 Task: Set Duration of Sprint called Sprint0000000172 in Scrum Project Project0000000058 to 1 week in Jira. Set Duration of Sprint called Sprint0000000173 in Scrum Project Project0000000058 to 2 weeks in Jira. Set Duration of Sprint called Sprint0000000174 in Scrum Project Project0000000058 to 3 weeks in Jira. Create ChildIssue0000000561 as Child Issue of Issue Issue0000000281 in Backlog  in Scrum Project Project0000000057 in Jira. Create ChildIssue0000000562 as Child Issue of Issue Issue0000000281 in Backlog  in Scrum Project Project0000000057 in Jira
Action: Mouse moved to (47, 221)
Screenshot: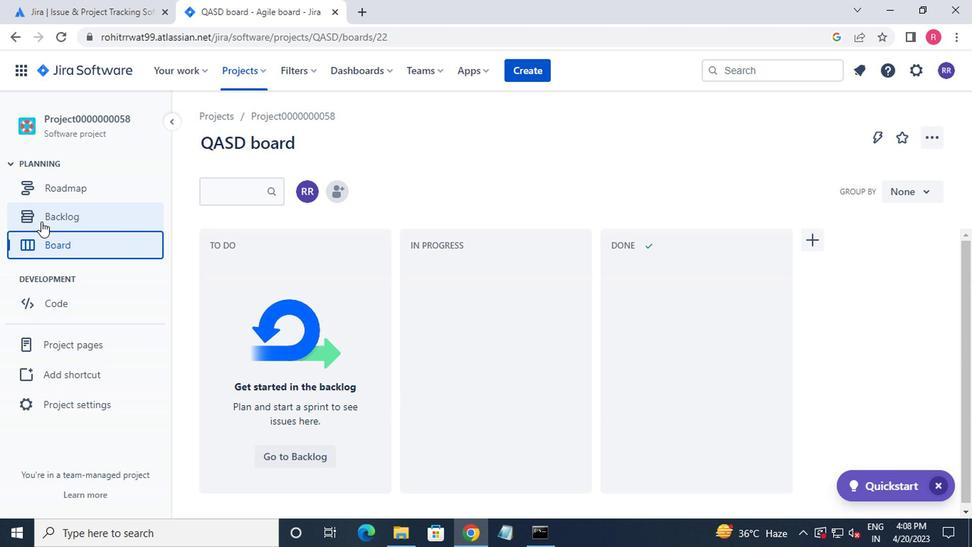 
Action: Mouse pressed left at (47, 221)
Screenshot: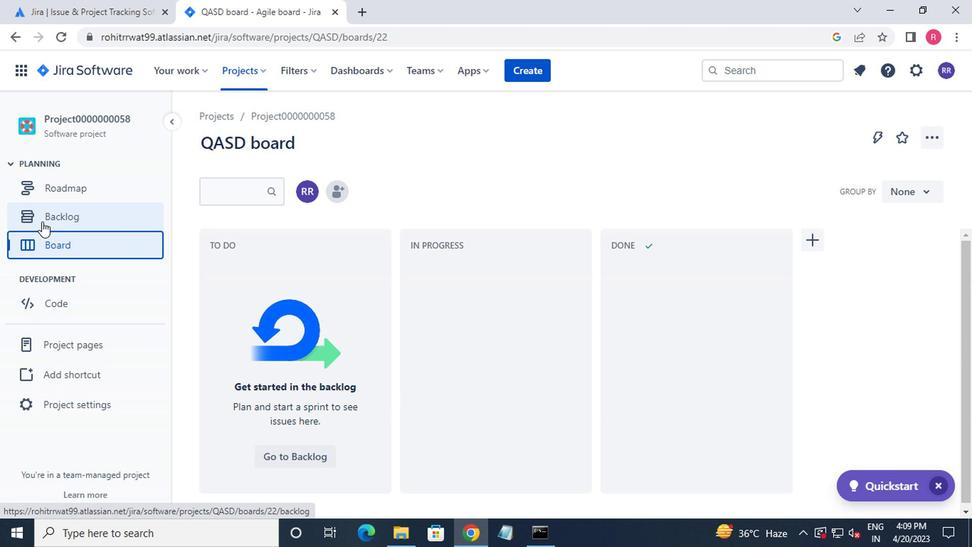 
Action: Mouse moved to (360, 226)
Screenshot: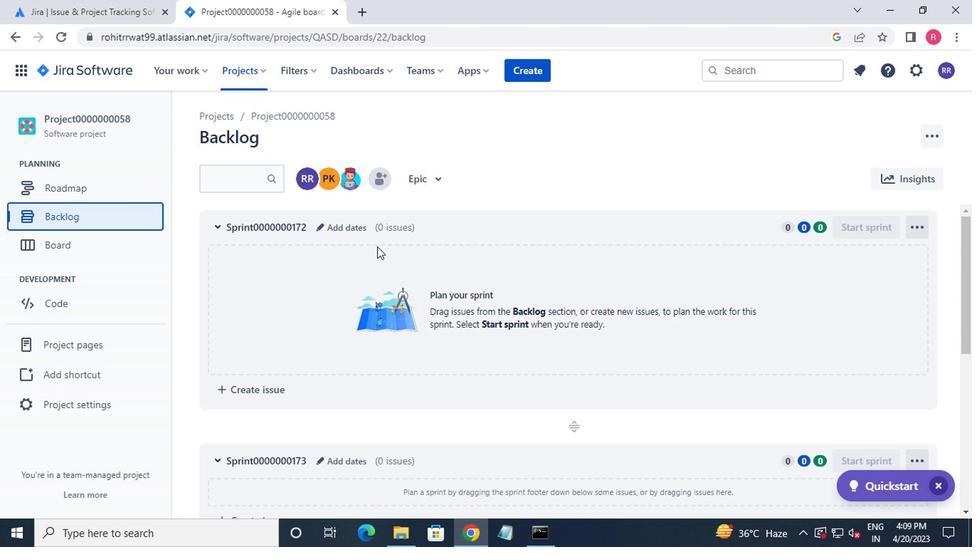 
Action: Mouse pressed left at (360, 226)
Screenshot: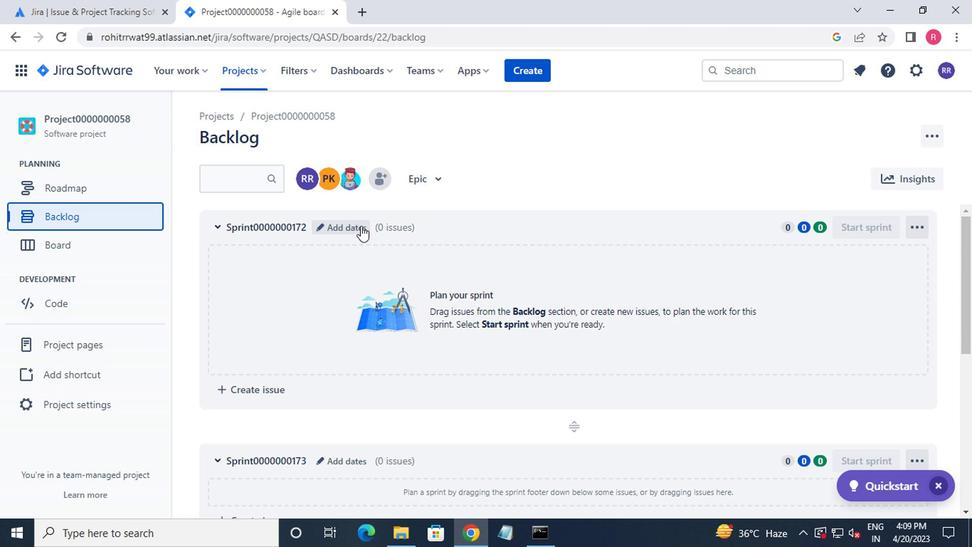 
Action: Mouse moved to (377, 220)
Screenshot: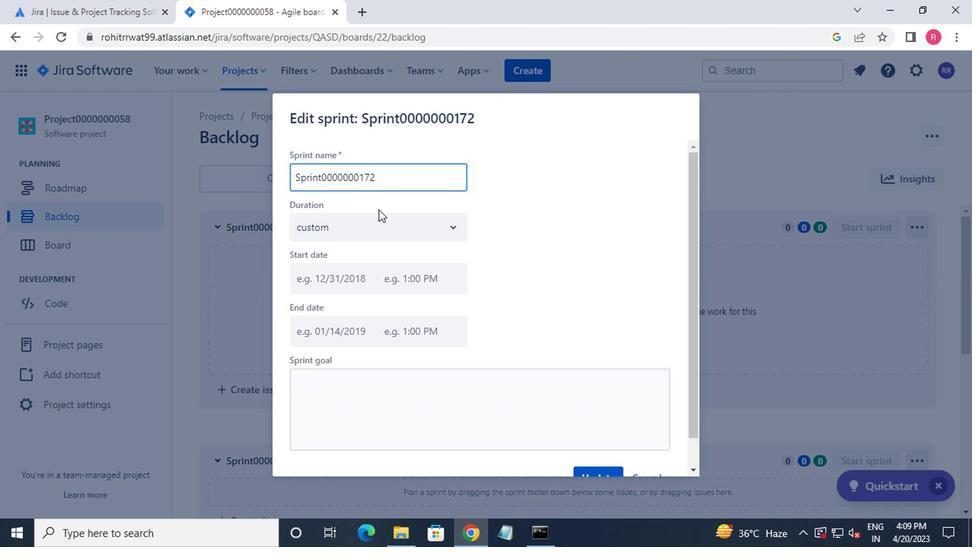
Action: Mouse pressed left at (377, 220)
Screenshot: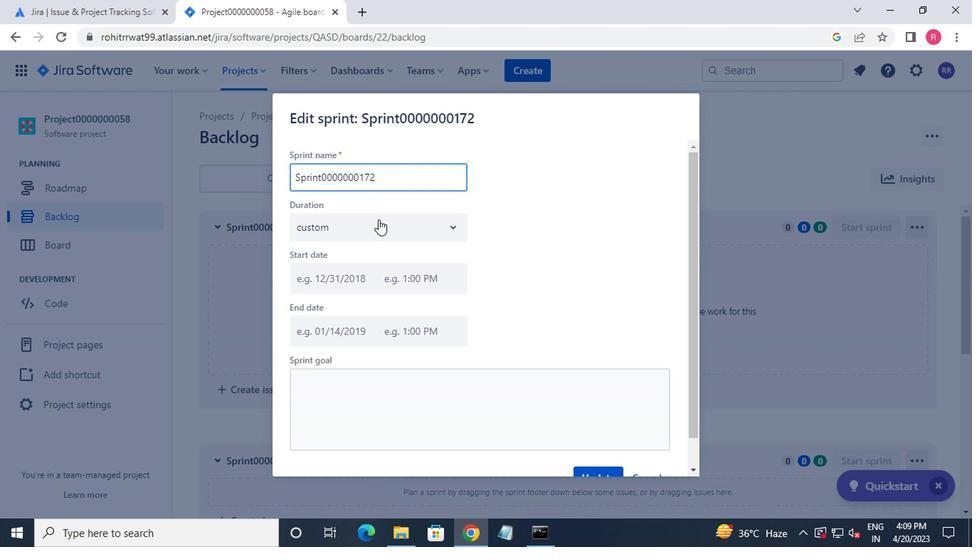 
Action: Mouse moved to (360, 271)
Screenshot: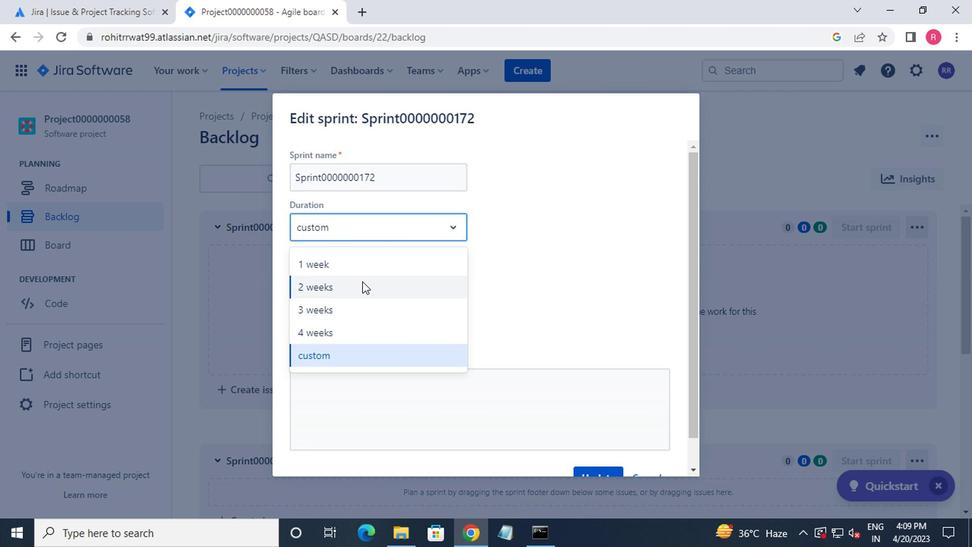 
Action: Mouse pressed left at (360, 271)
Screenshot: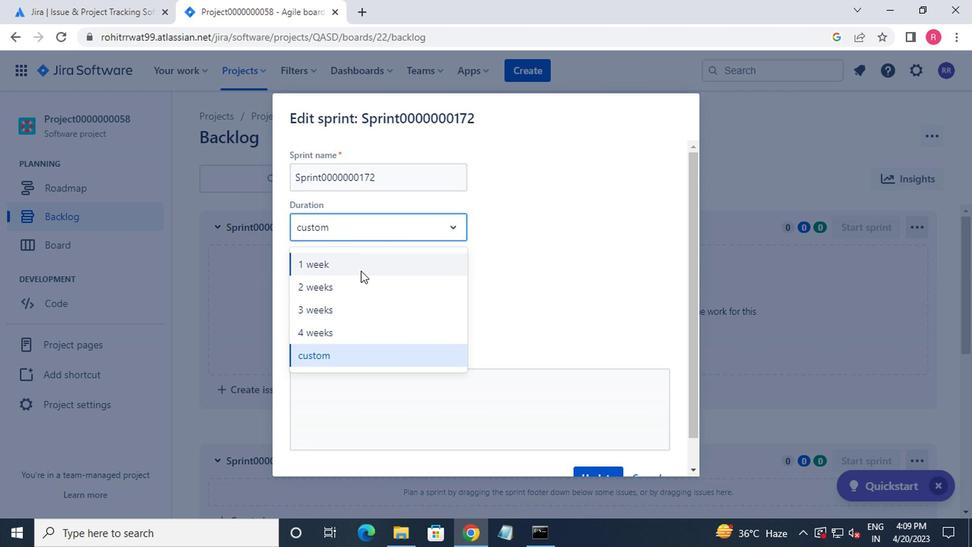 
Action: Mouse moved to (584, 472)
Screenshot: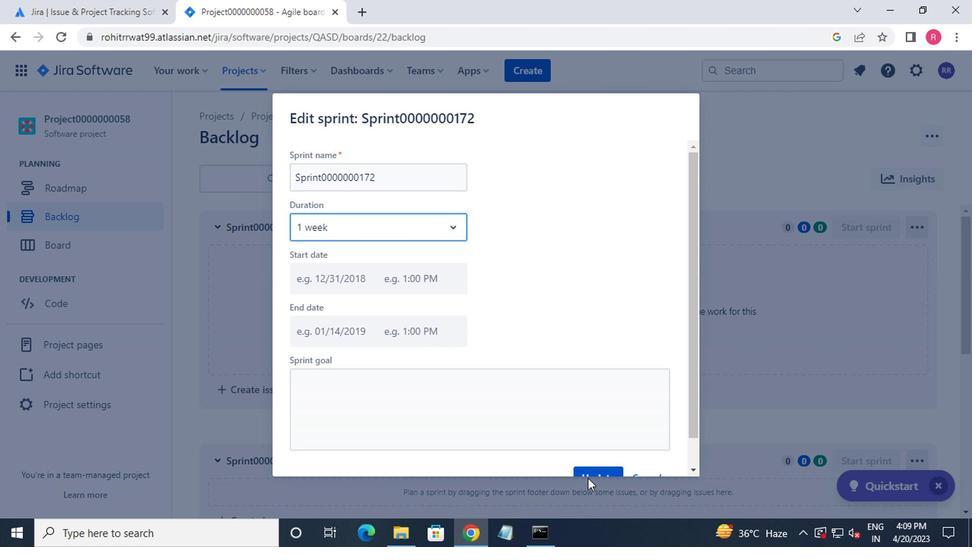
Action: Mouse pressed left at (584, 472)
Screenshot: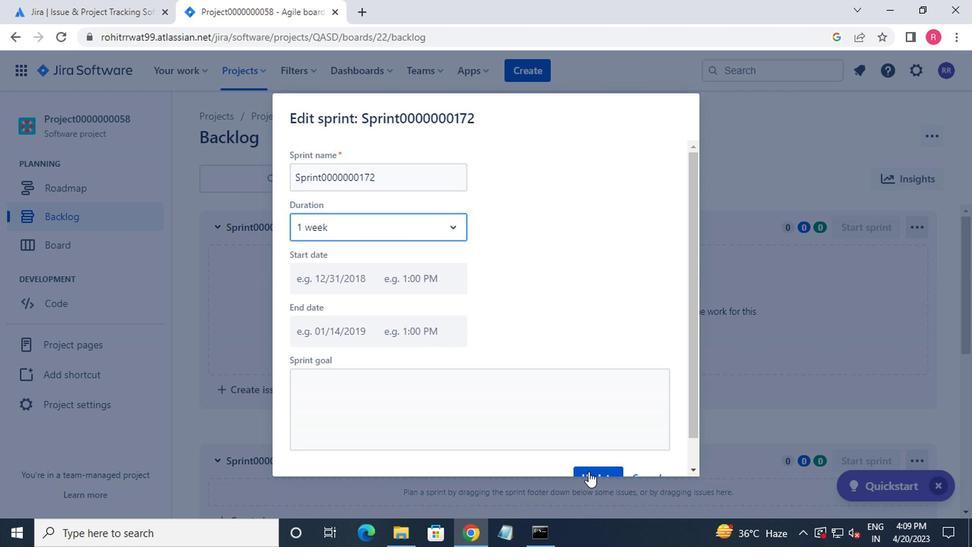 
Action: Mouse moved to (482, 410)
Screenshot: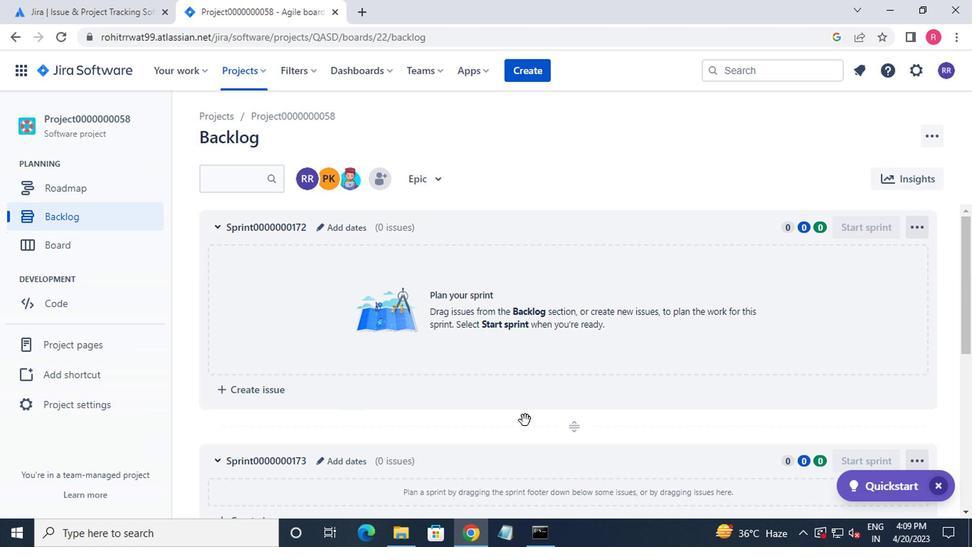 
Action: Mouse scrolled (482, 409) with delta (0, -1)
Screenshot: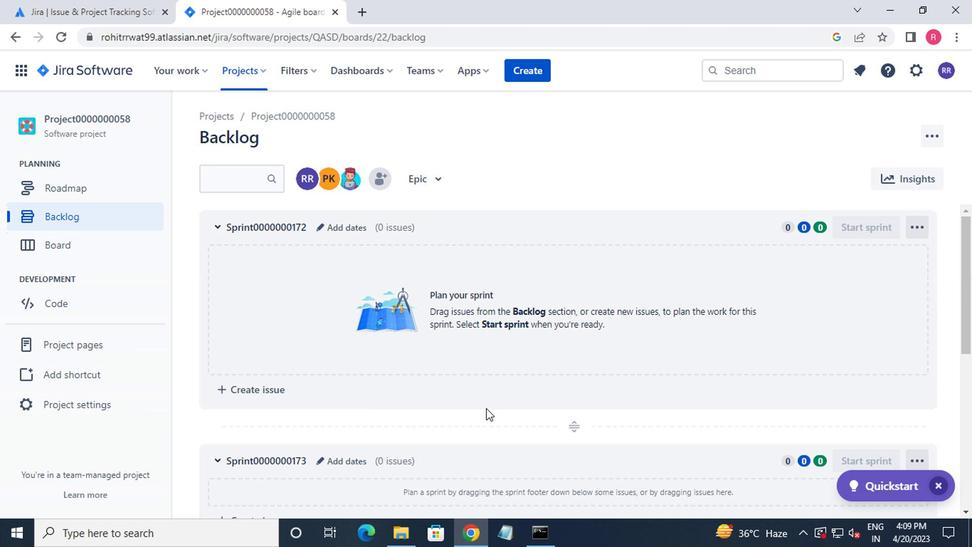 
Action: Mouse moved to (331, 397)
Screenshot: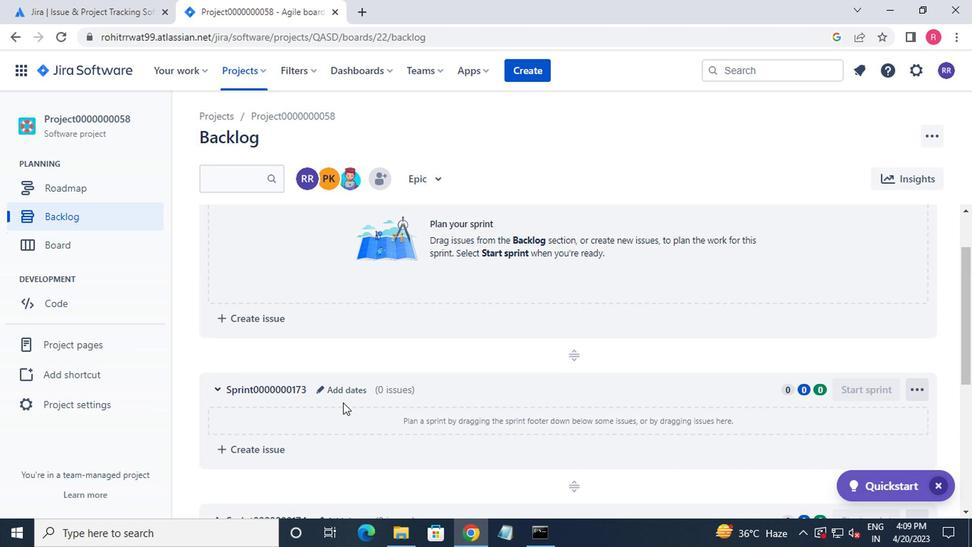 
Action: Mouse pressed left at (331, 397)
Screenshot: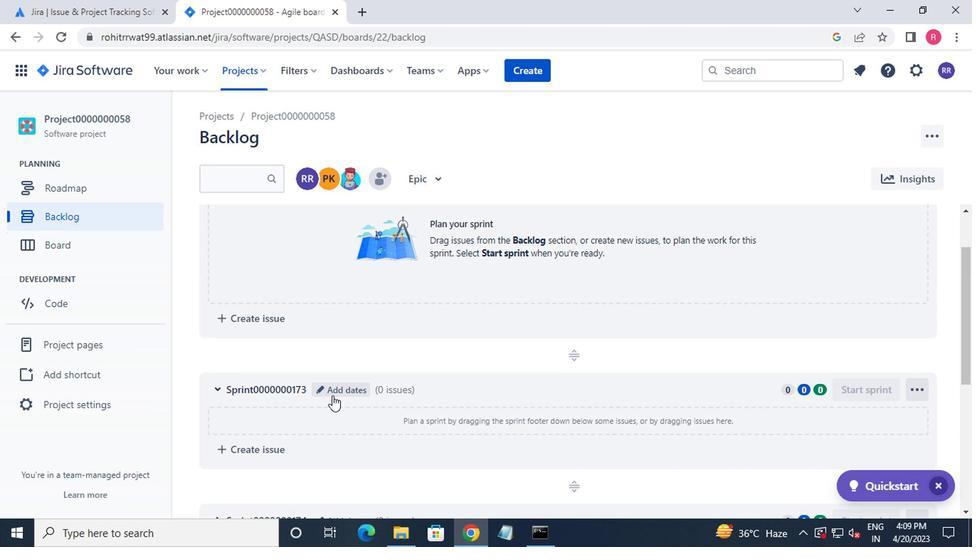 
Action: Mouse moved to (378, 226)
Screenshot: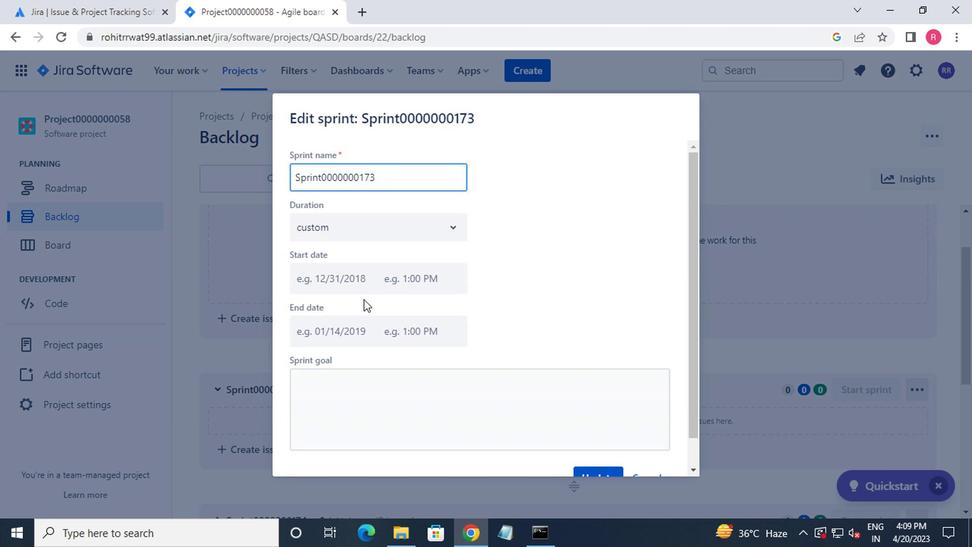 
Action: Mouse pressed left at (378, 226)
Screenshot: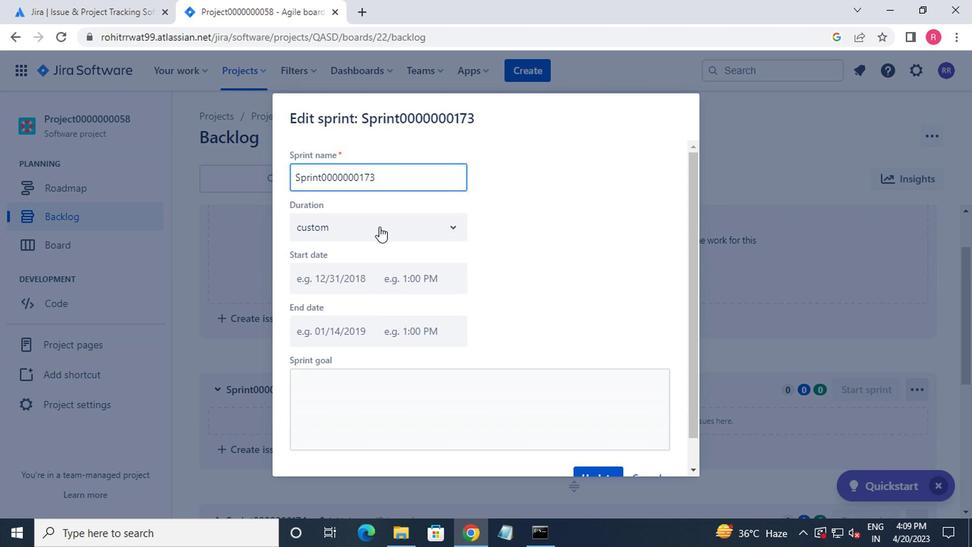 
Action: Mouse moved to (373, 287)
Screenshot: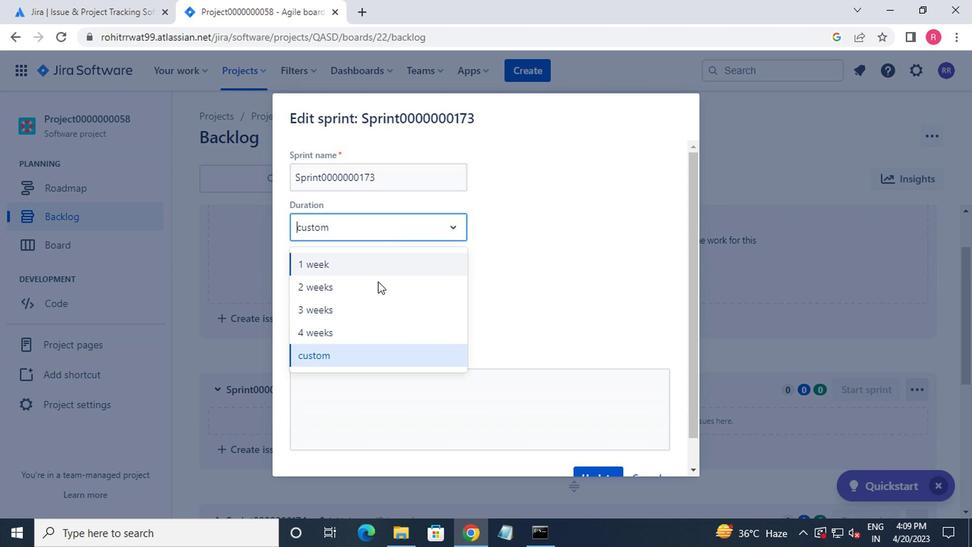 
Action: Mouse pressed left at (373, 287)
Screenshot: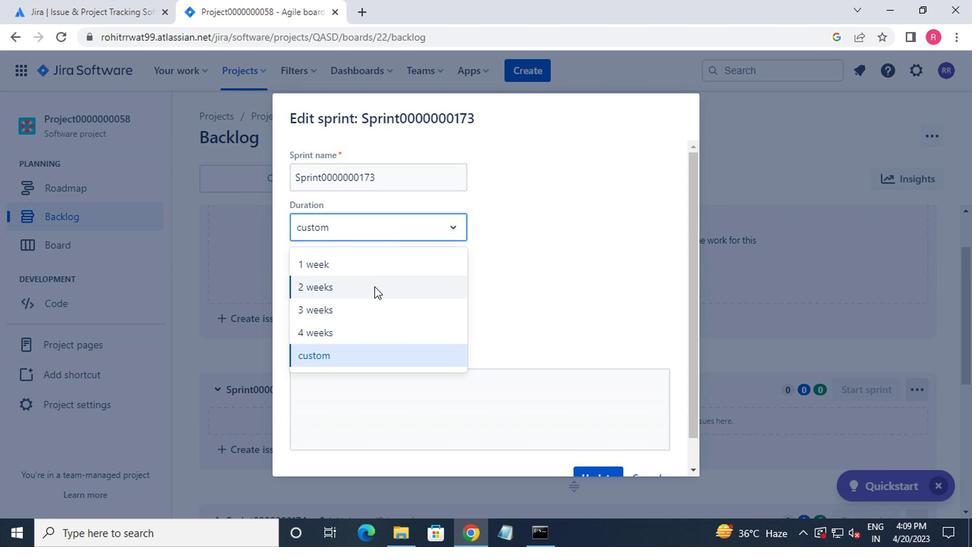 
Action: Mouse moved to (597, 471)
Screenshot: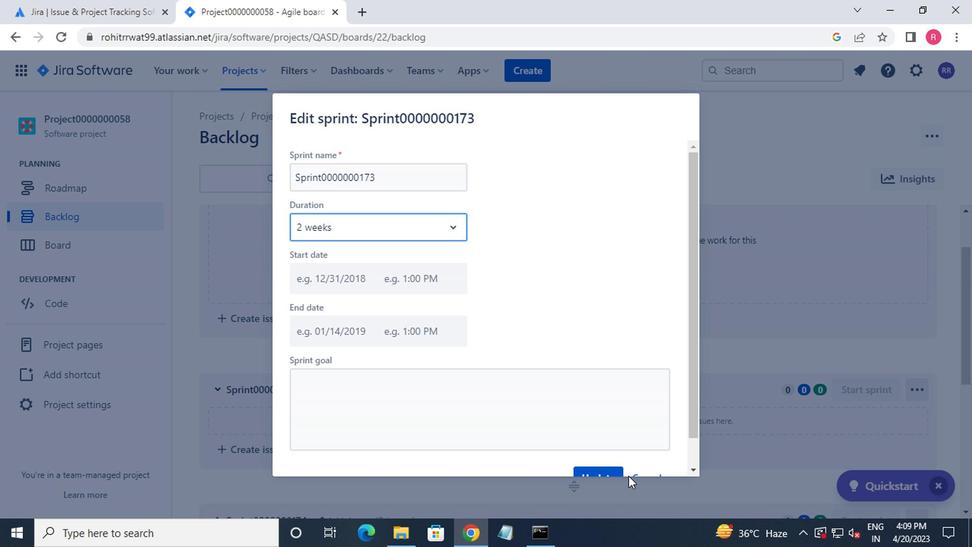 
Action: Mouse pressed left at (597, 471)
Screenshot: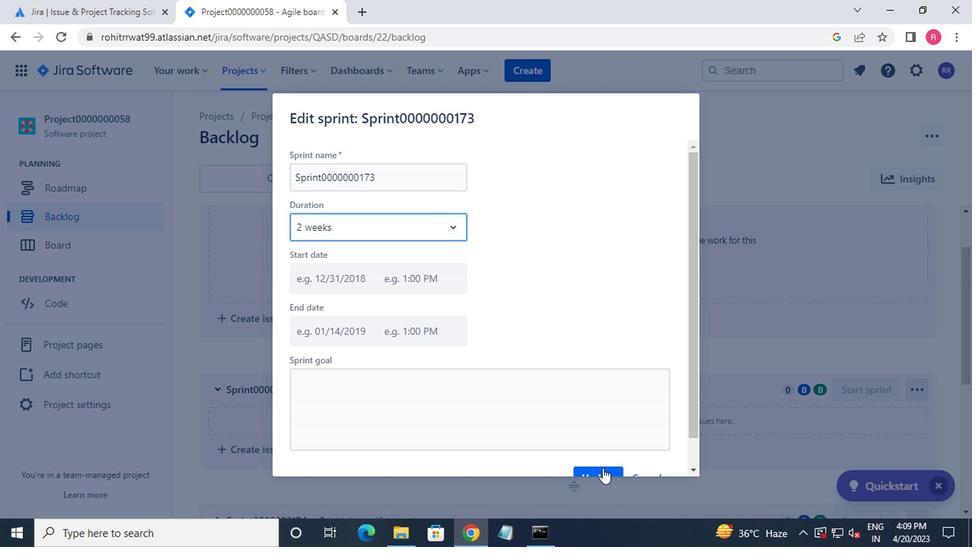 
Action: Mouse moved to (503, 434)
Screenshot: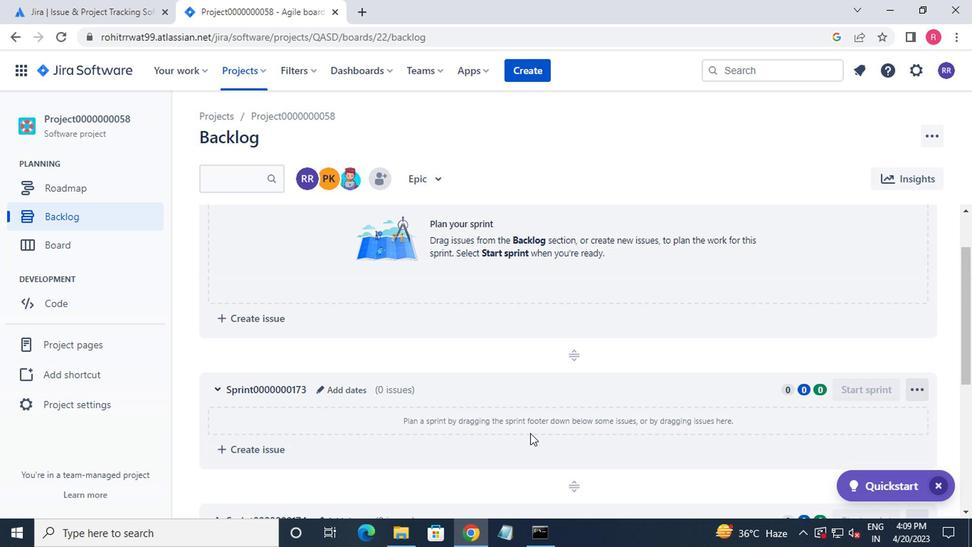 
Action: Mouse scrolled (503, 433) with delta (0, -1)
Screenshot: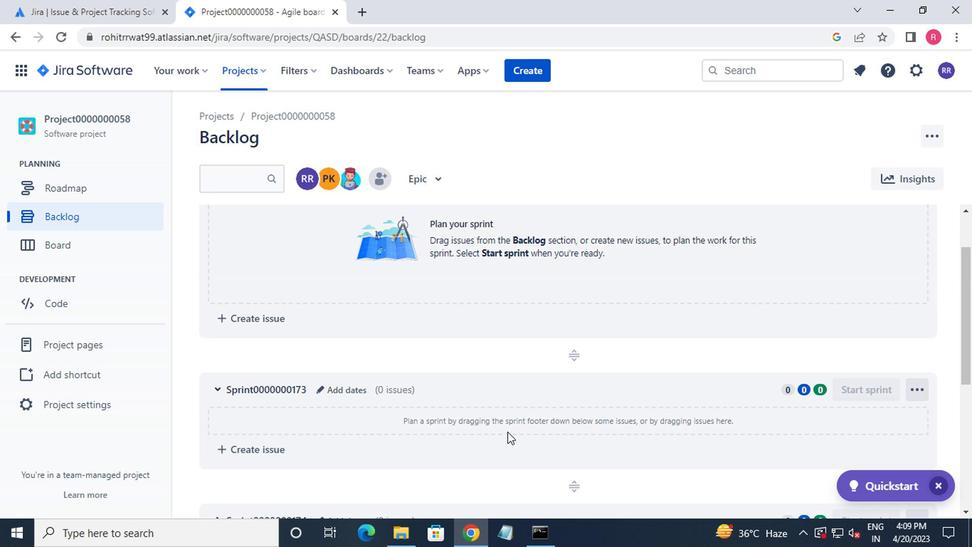
Action: Mouse scrolled (503, 433) with delta (0, -1)
Screenshot: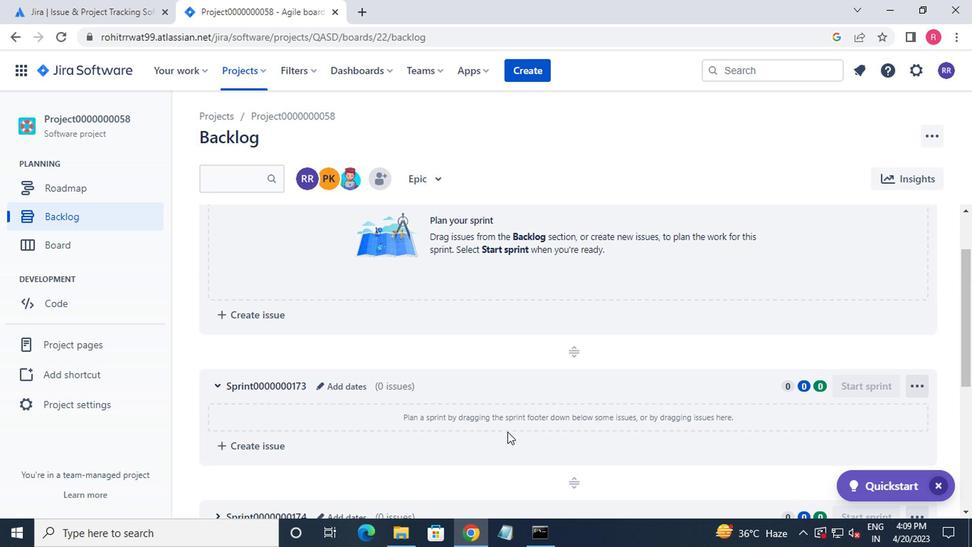 
Action: Mouse moved to (325, 385)
Screenshot: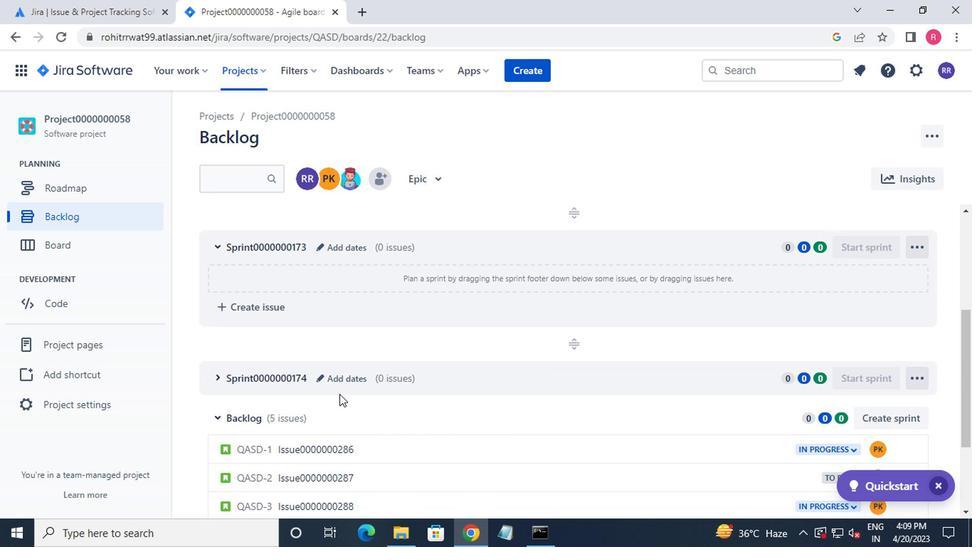 
Action: Mouse pressed left at (325, 385)
Screenshot: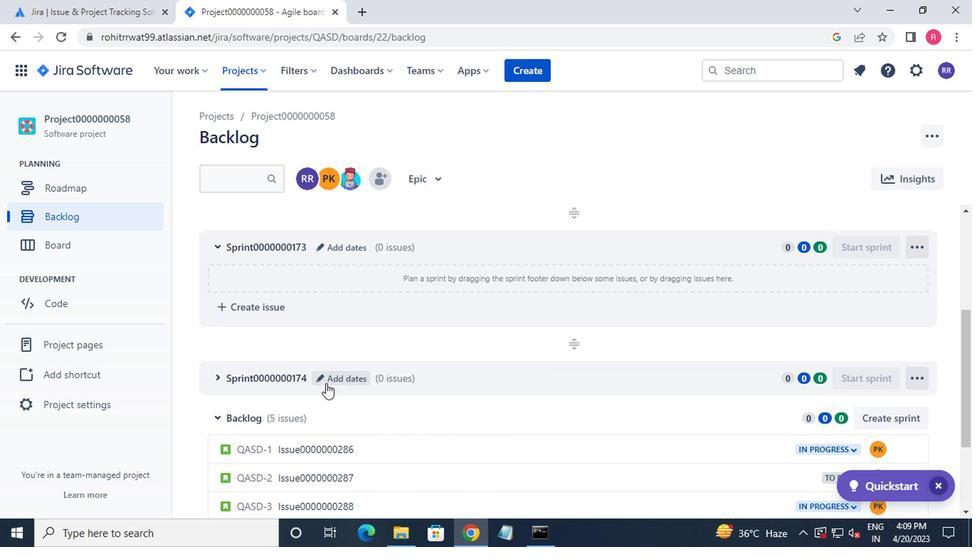 
Action: Mouse moved to (401, 233)
Screenshot: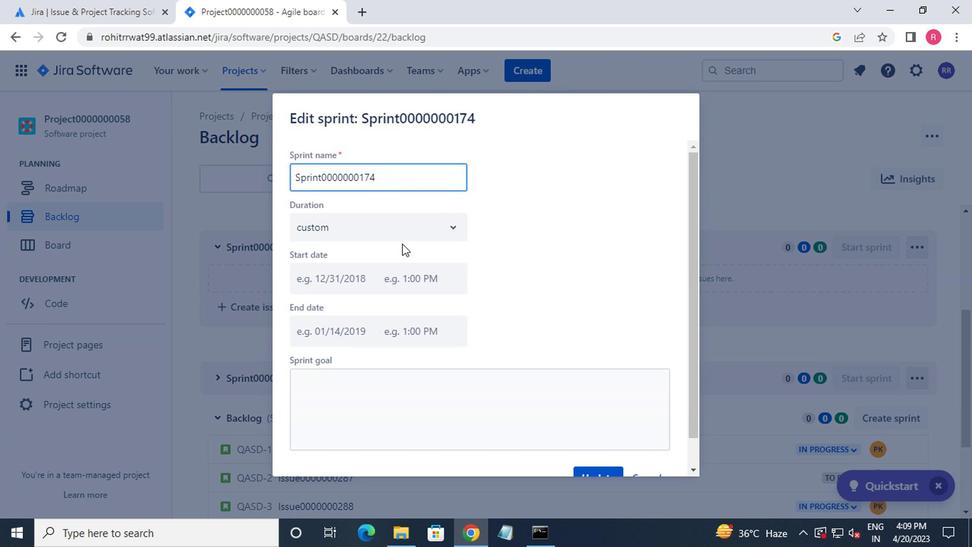 
Action: Mouse pressed left at (401, 233)
Screenshot: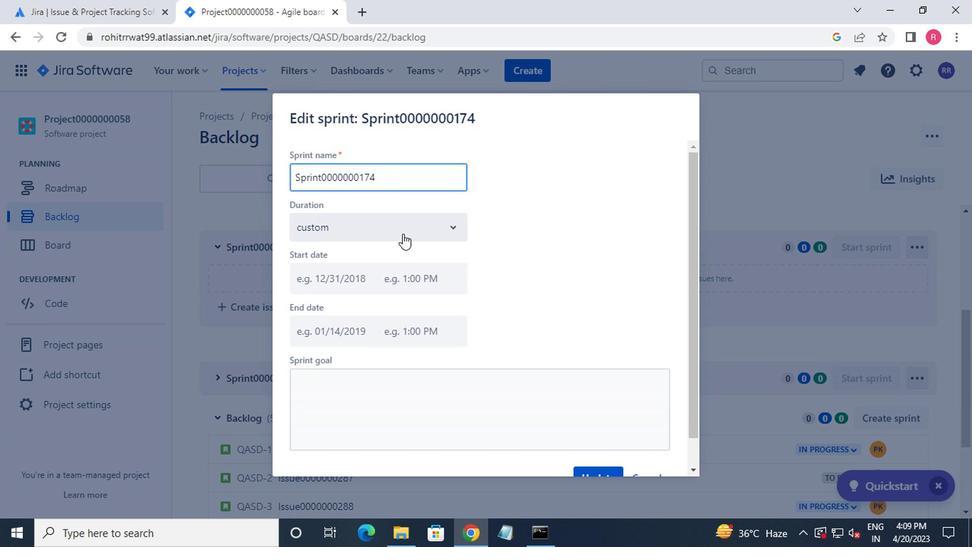 
Action: Mouse moved to (411, 318)
Screenshot: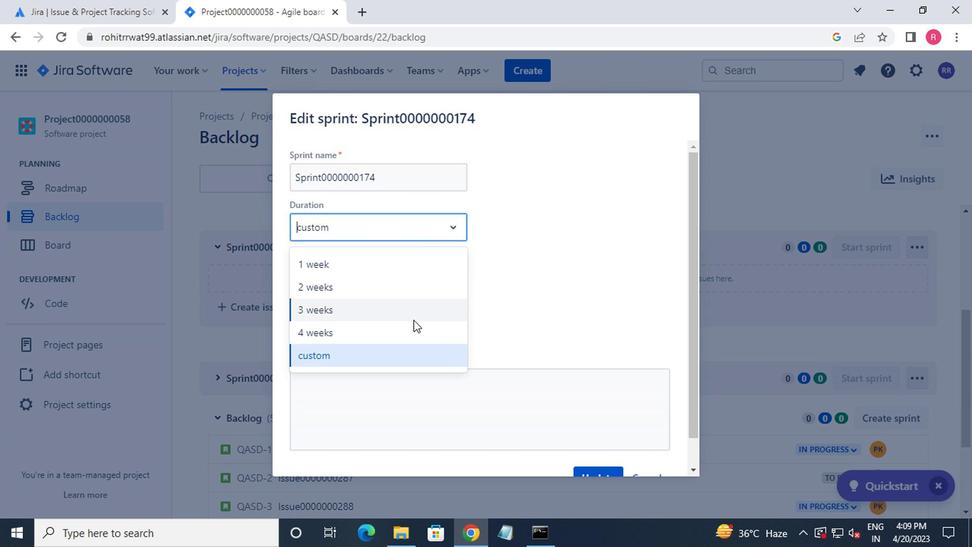 
Action: Mouse pressed left at (411, 318)
Screenshot: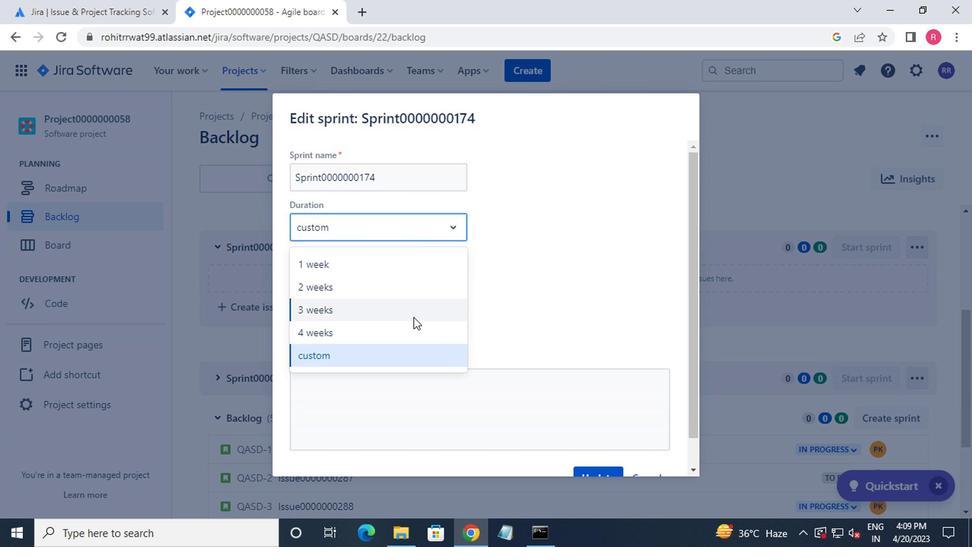 
Action: Mouse moved to (586, 474)
Screenshot: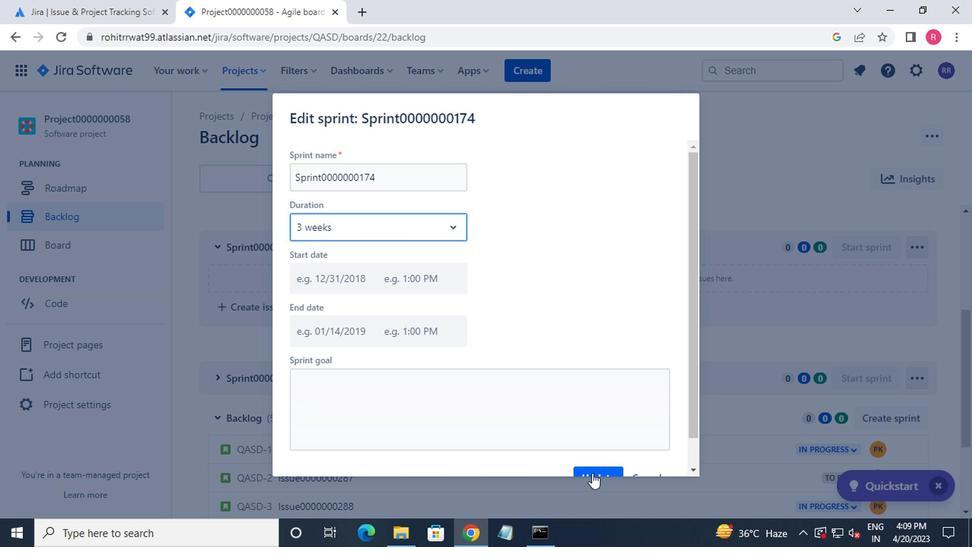 
Action: Mouse pressed left at (586, 474)
Screenshot: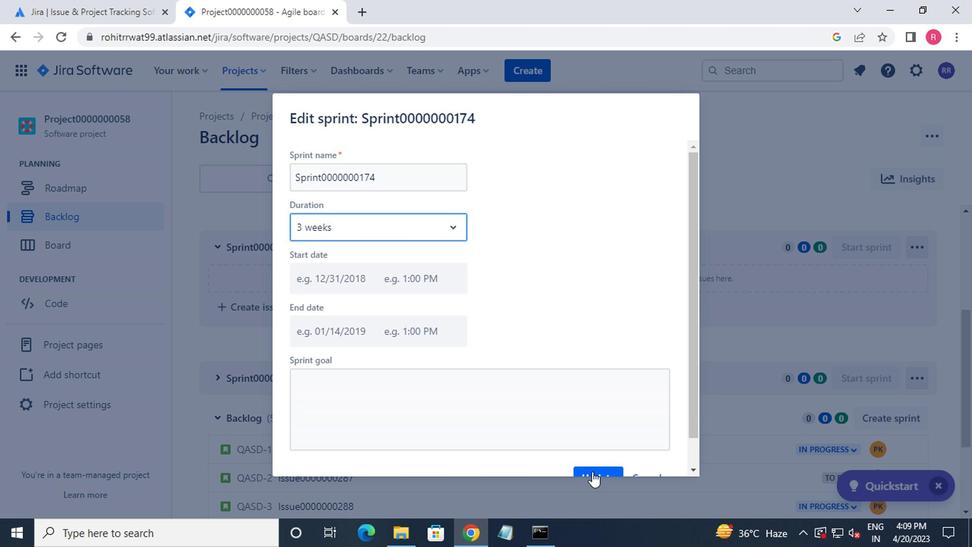 
Action: Mouse moved to (255, 78)
Screenshot: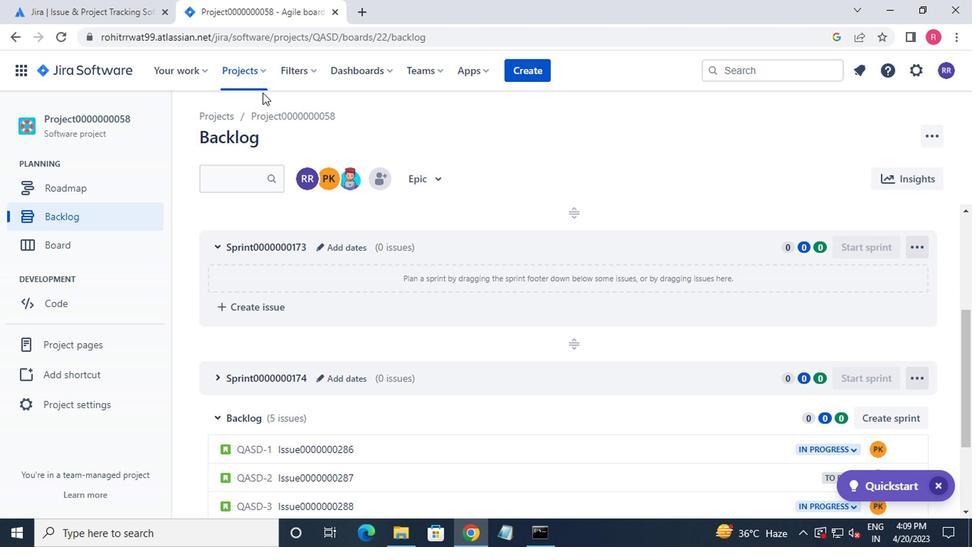 
Action: Mouse pressed left at (255, 78)
Screenshot: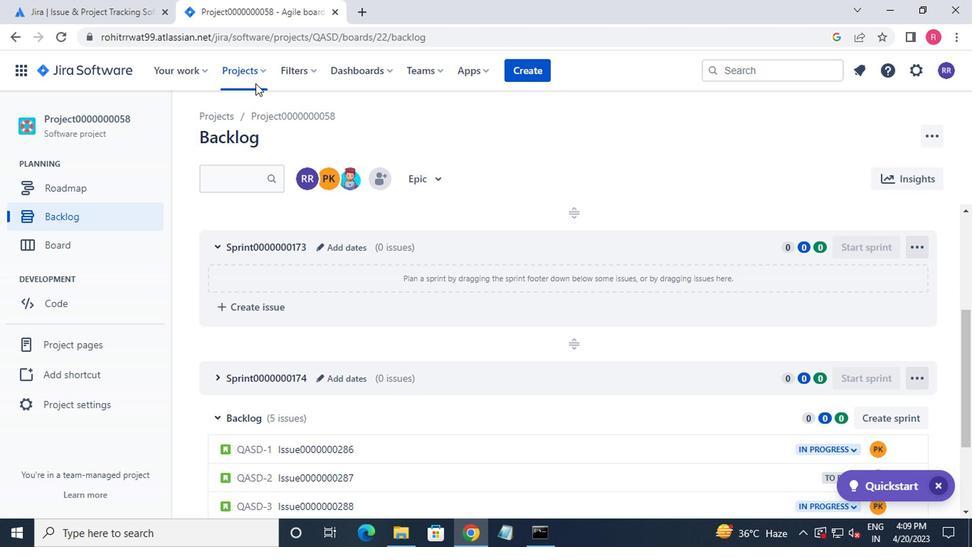 
Action: Mouse moved to (327, 165)
Screenshot: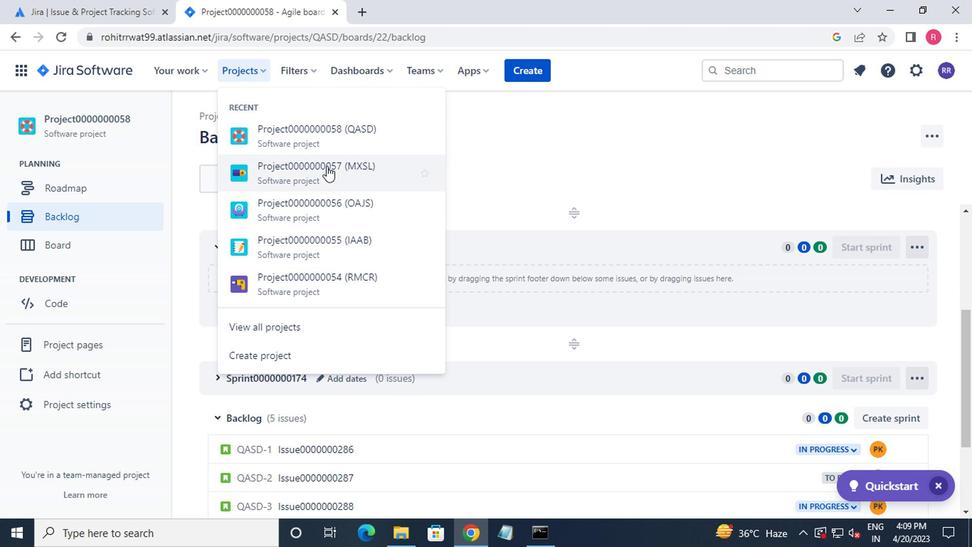 
Action: Mouse pressed left at (327, 165)
Screenshot: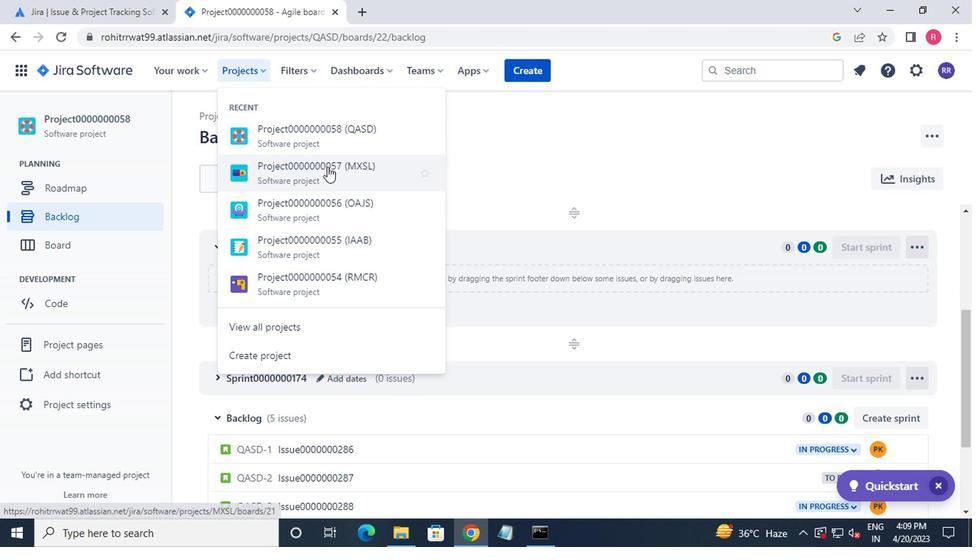 
Action: Mouse moved to (150, 219)
Screenshot: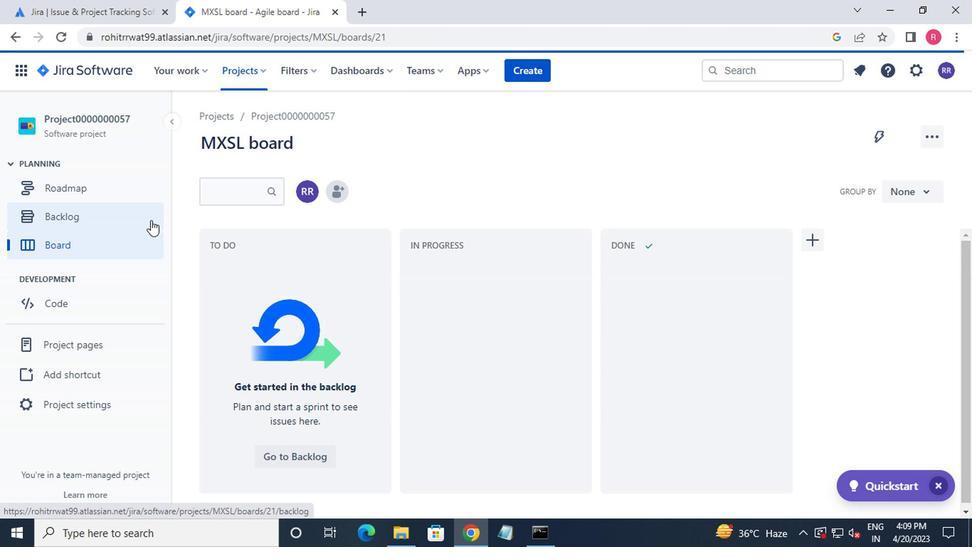 
Action: Mouse pressed left at (150, 219)
Screenshot: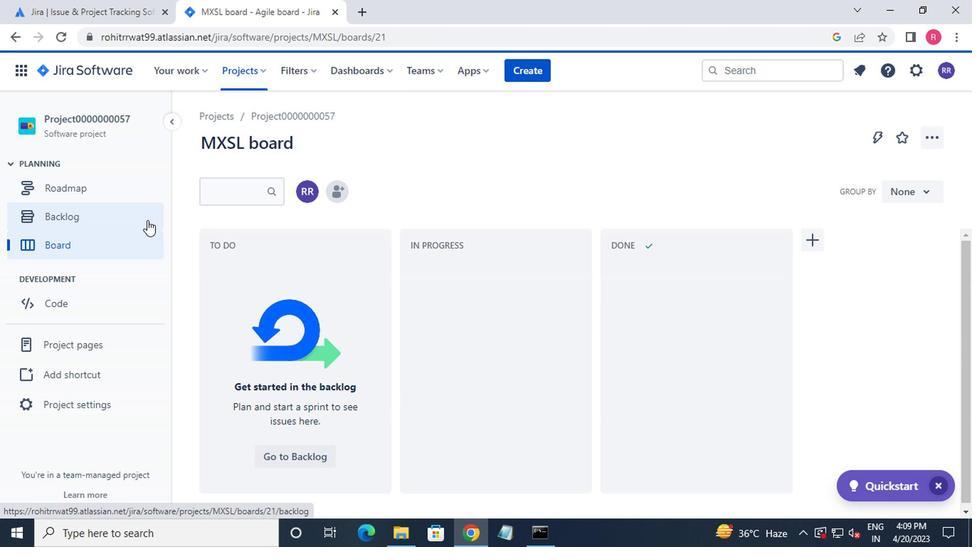 
Action: Mouse moved to (401, 357)
Screenshot: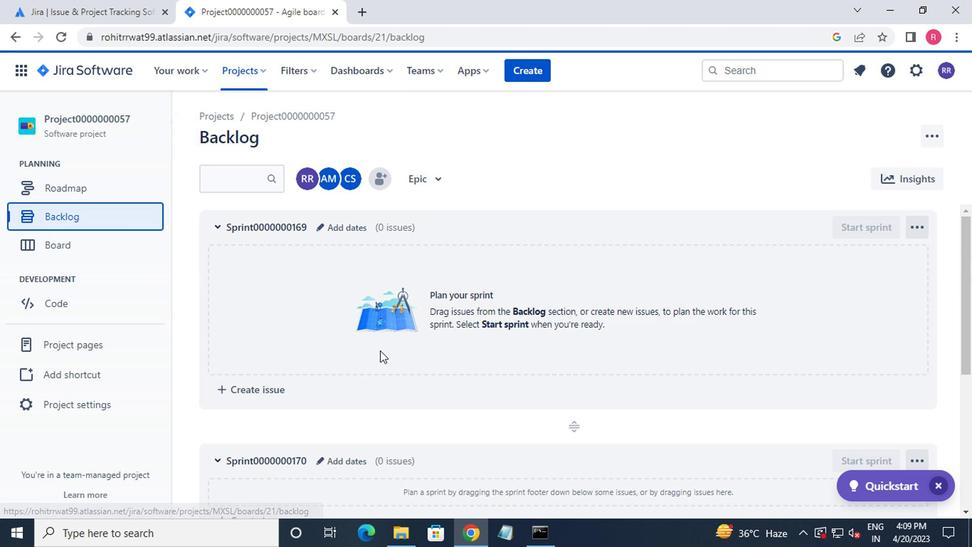 
Action: Mouse scrolled (401, 356) with delta (0, 0)
Screenshot: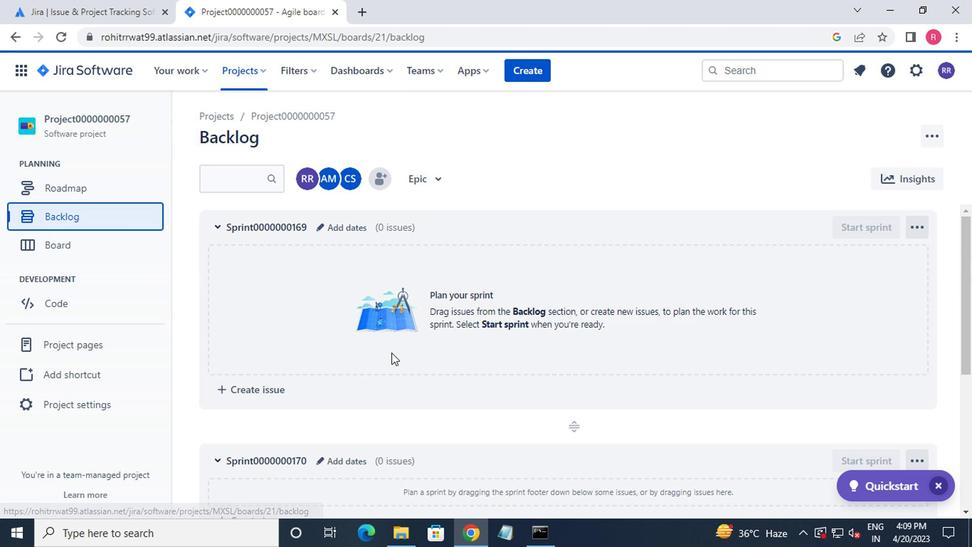 
Action: Mouse moved to (403, 357)
Screenshot: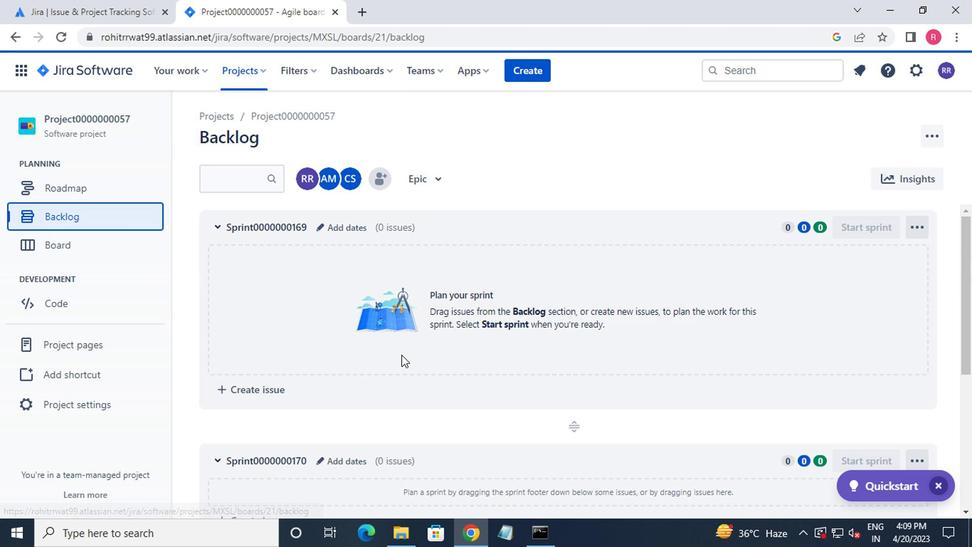 
Action: Mouse scrolled (403, 356) with delta (0, 0)
Screenshot: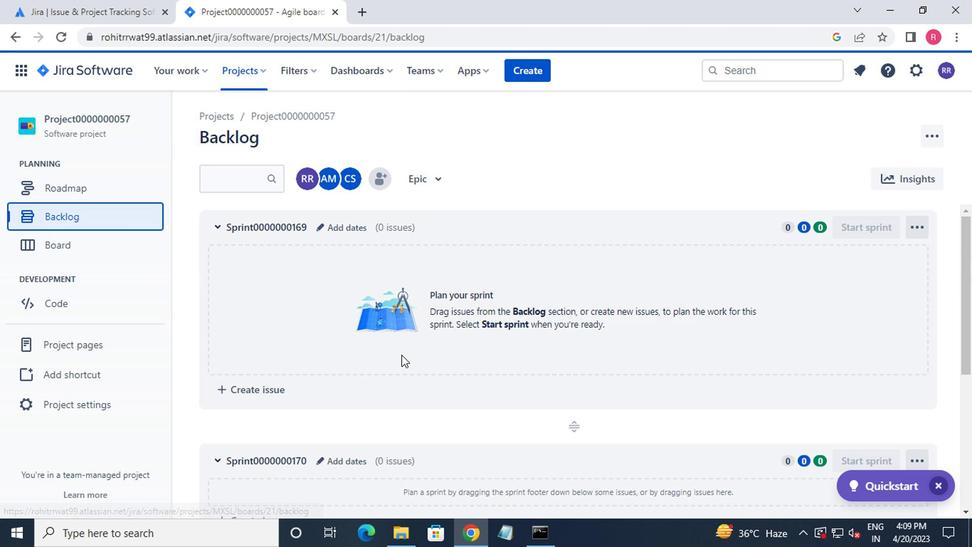 
Action: Mouse moved to (406, 356)
Screenshot: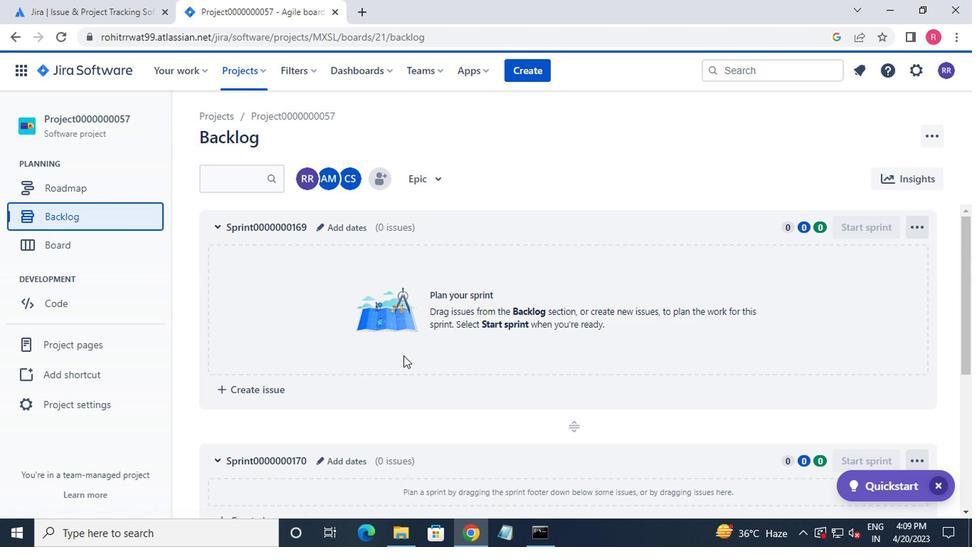 
Action: Mouse scrolled (406, 355) with delta (0, -1)
Screenshot: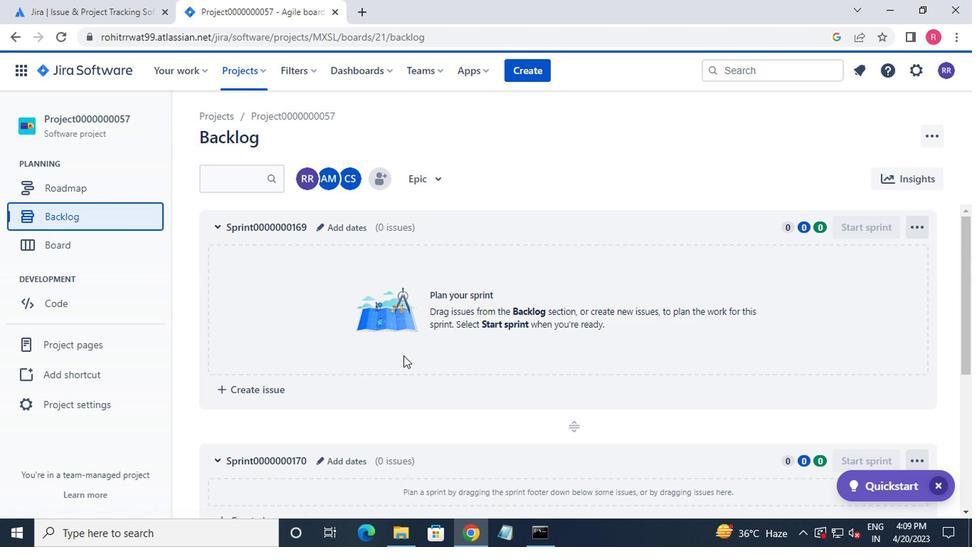 
Action: Mouse moved to (408, 355)
Screenshot: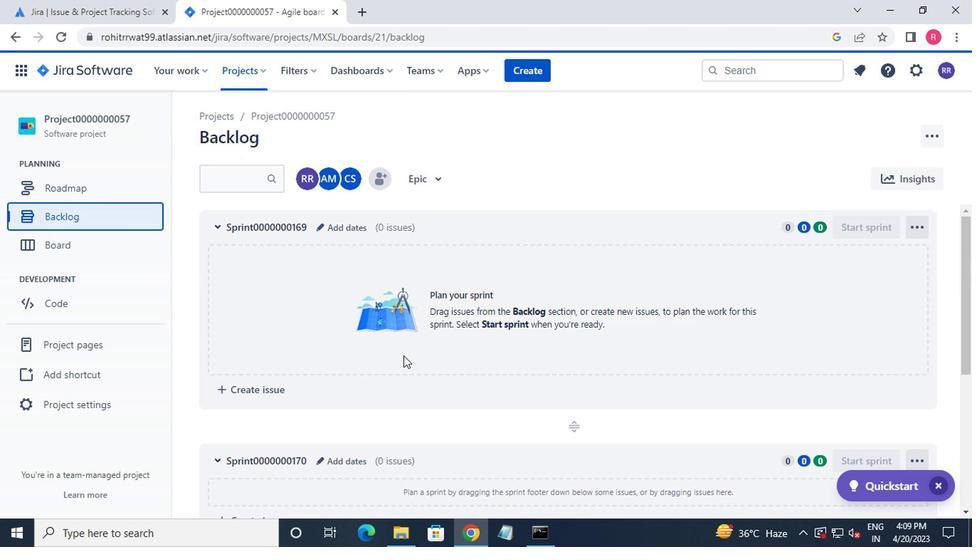
Action: Mouse scrolled (408, 355) with delta (0, 0)
Screenshot: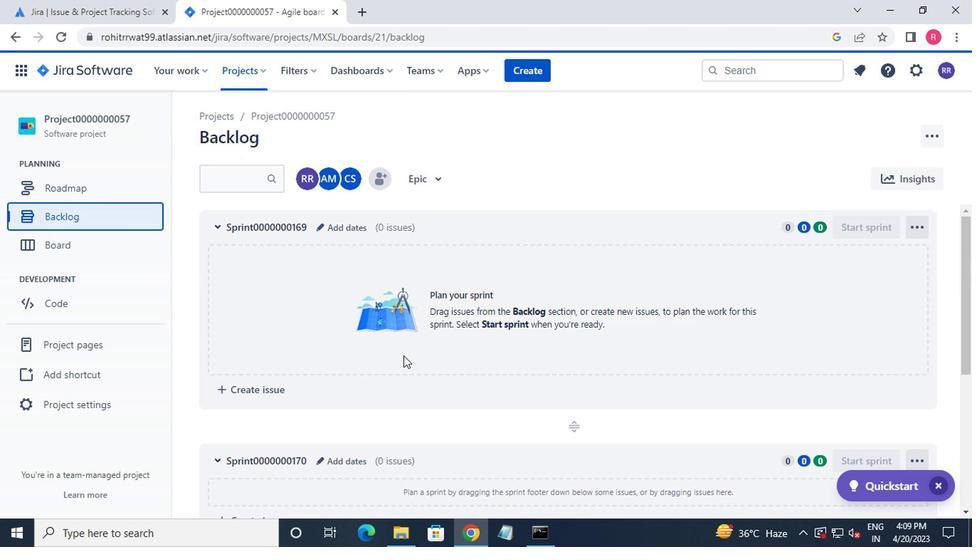 
Action: Mouse moved to (423, 331)
Screenshot: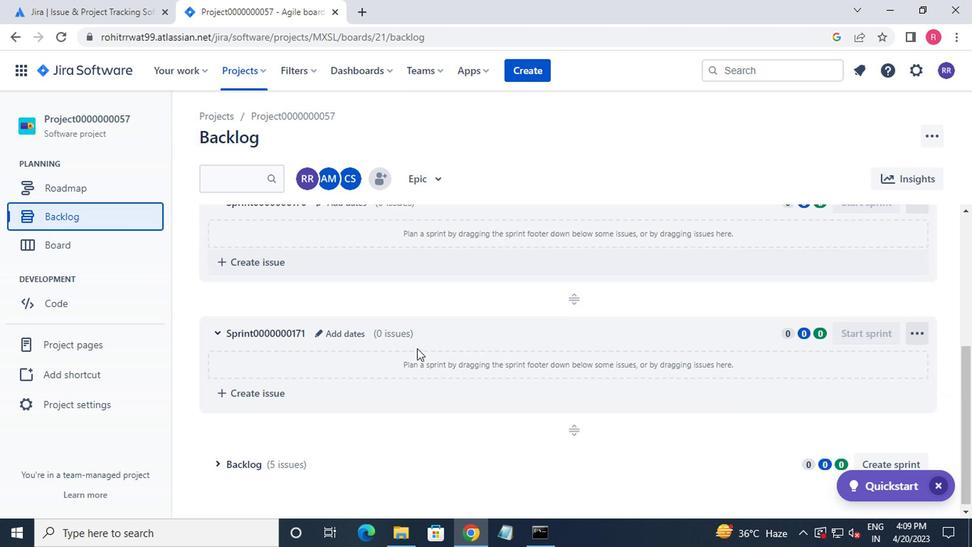 
Action: Mouse scrolled (423, 330) with delta (0, -1)
Screenshot: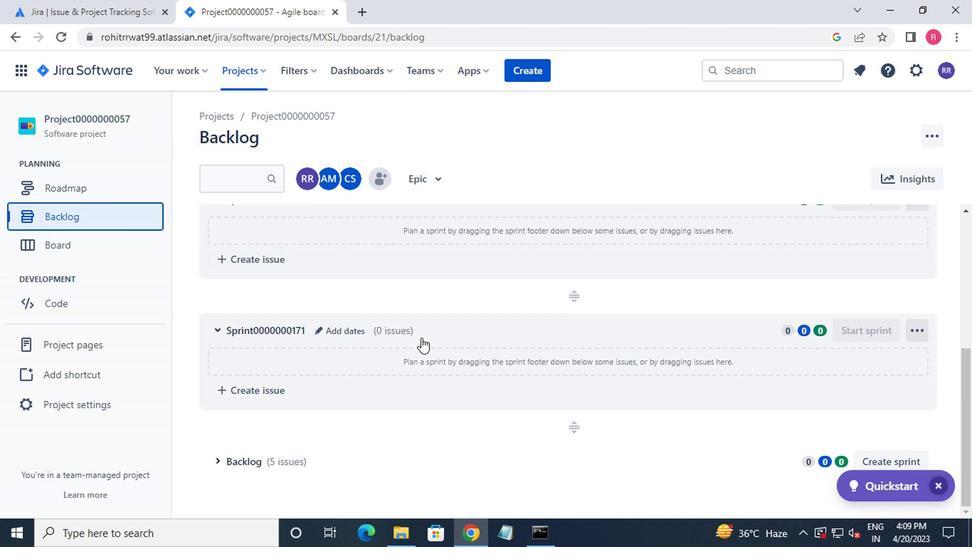 
Action: Mouse scrolled (423, 330) with delta (0, -1)
Screenshot: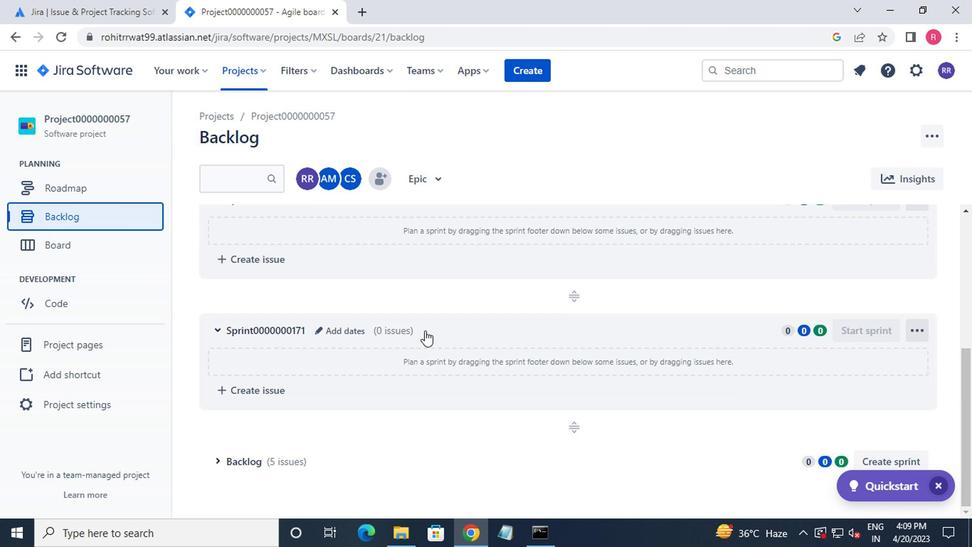 
Action: Mouse moved to (423, 326)
Screenshot: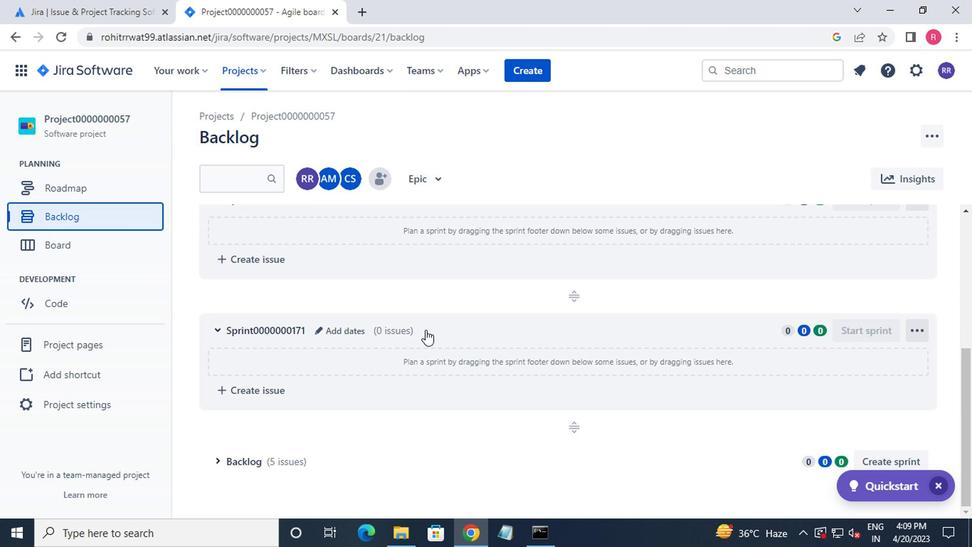 
Action: Mouse scrolled (423, 326) with delta (0, 0)
Screenshot: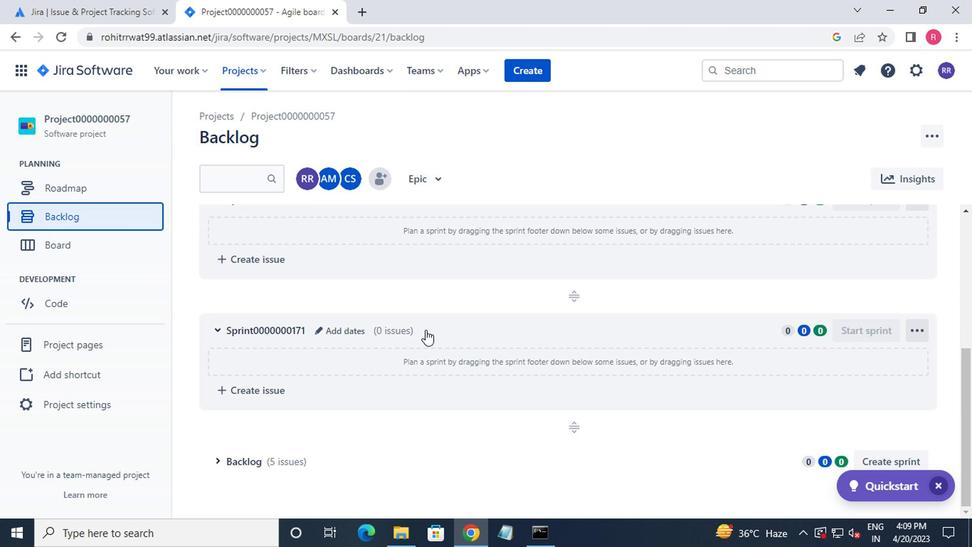 
Action: Mouse scrolled (423, 326) with delta (0, 0)
Screenshot: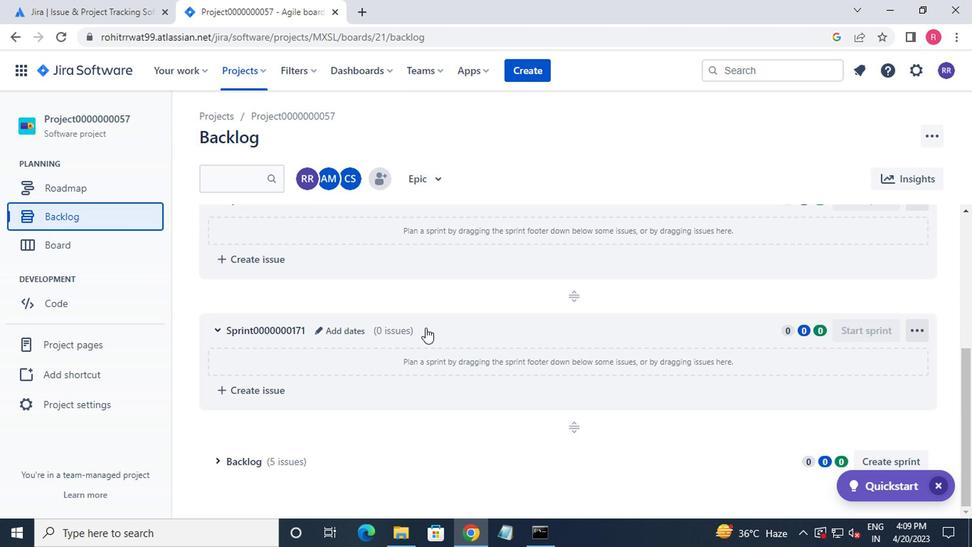 
Action: Mouse scrolled (423, 326) with delta (0, 0)
Screenshot: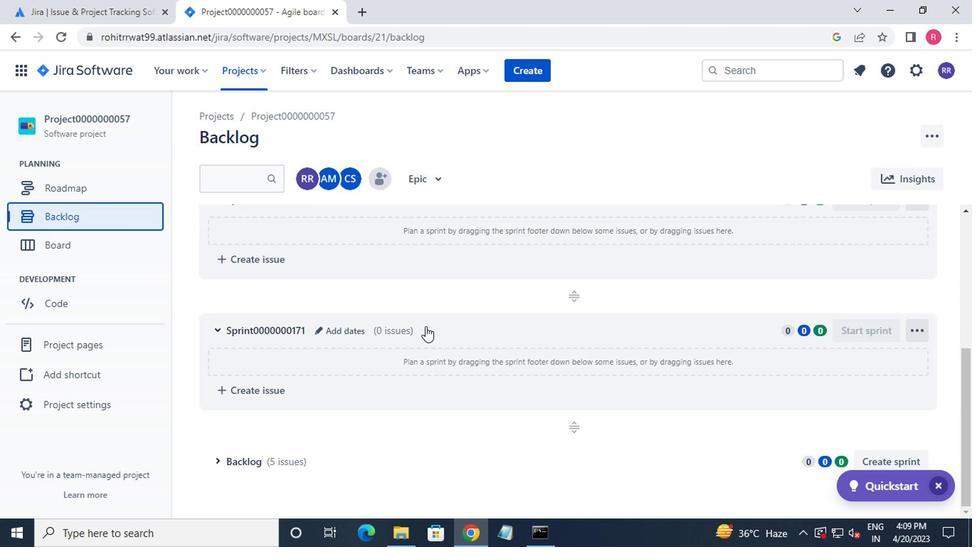 
Action: Mouse moved to (220, 461)
Screenshot: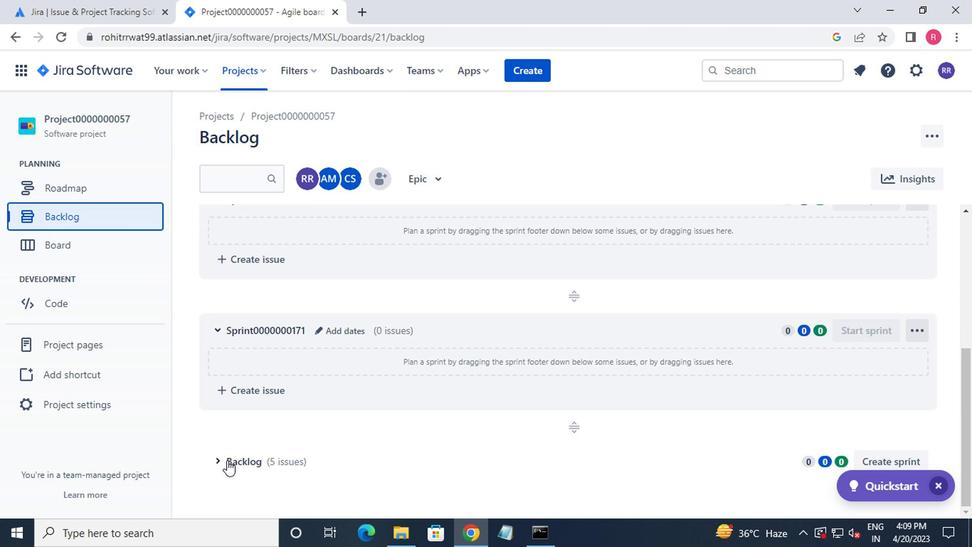 
Action: Mouse pressed left at (220, 461)
Screenshot: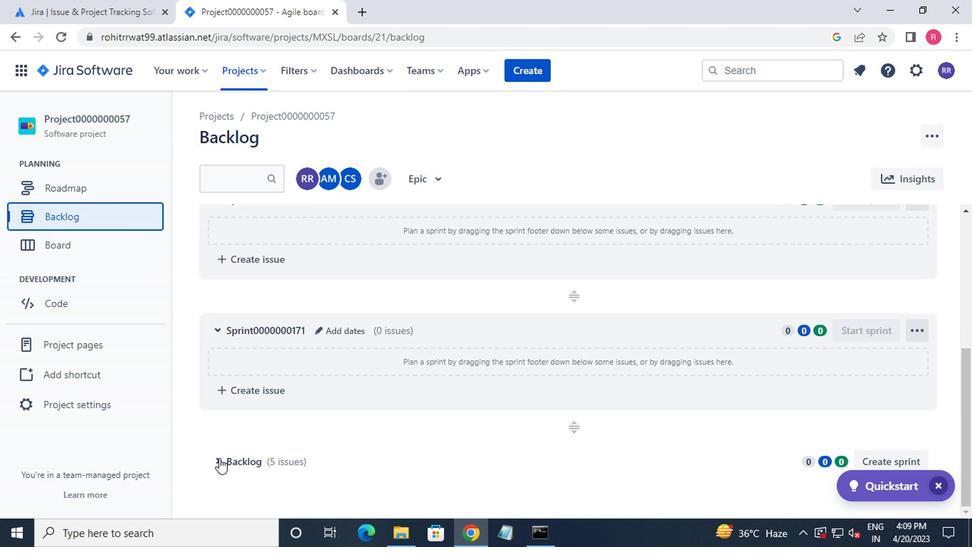 
Action: Mouse moved to (368, 420)
Screenshot: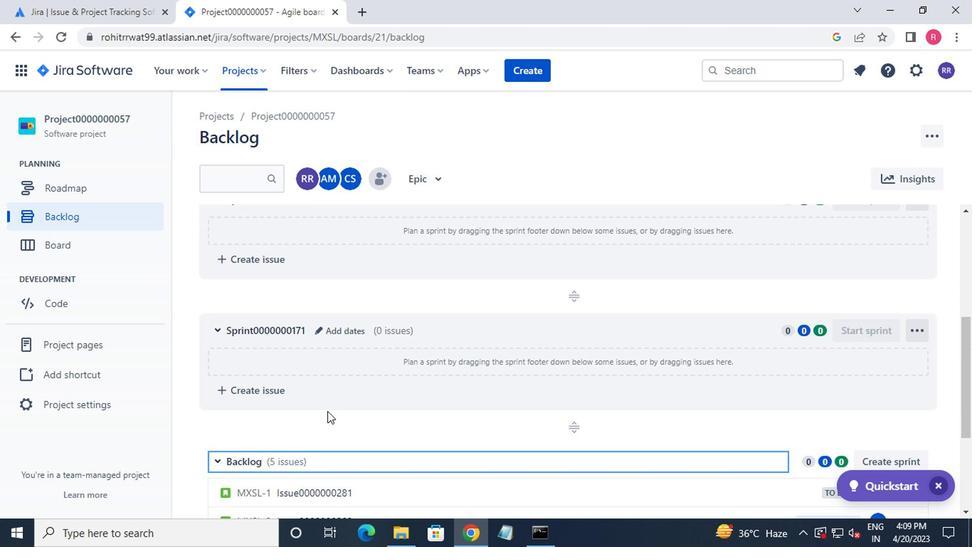 
Action: Mouse scrolled (368, 419) with delta (0, 0)
Screenshot: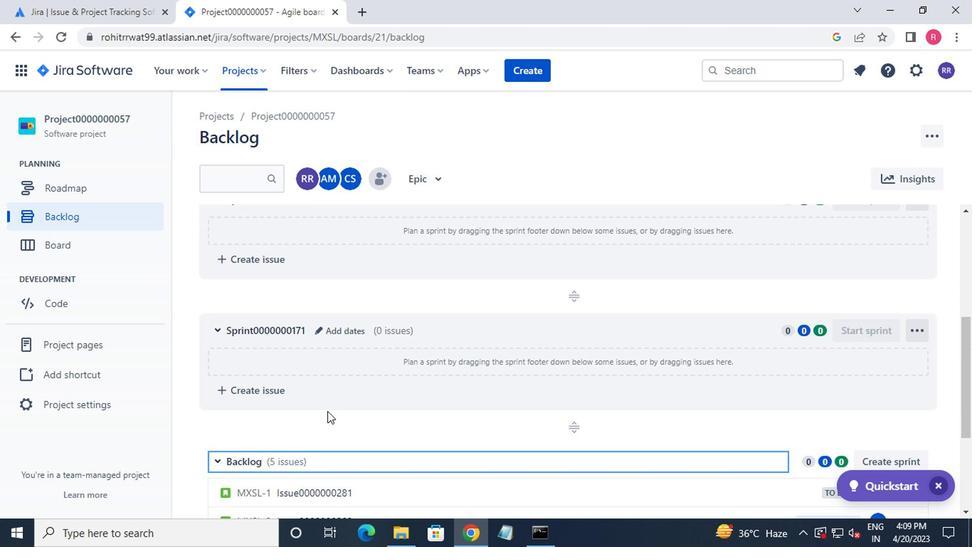 
Action: Mouse moved to (386, 417)
Screenshot: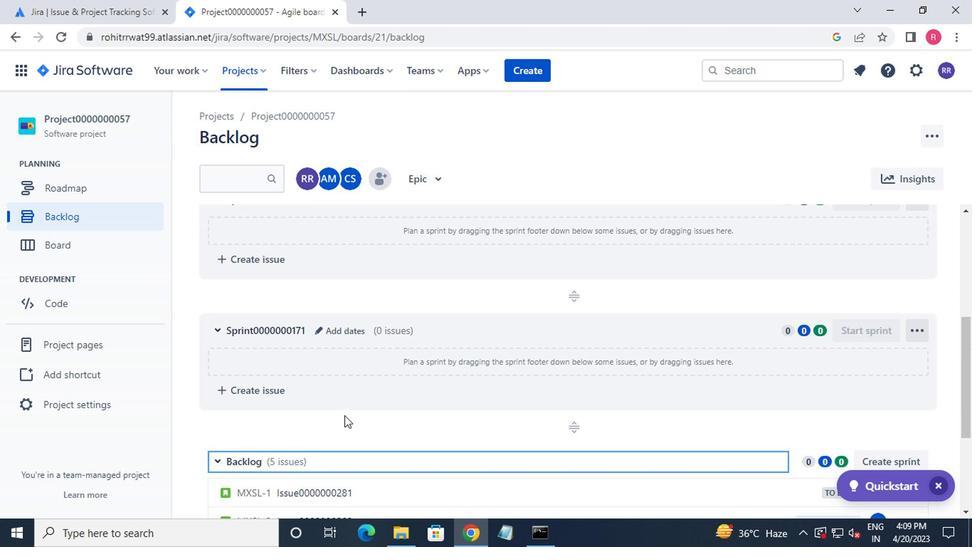 
Action: Mouse scrolled (386, 416) with delta (0, 0)
Screenshot: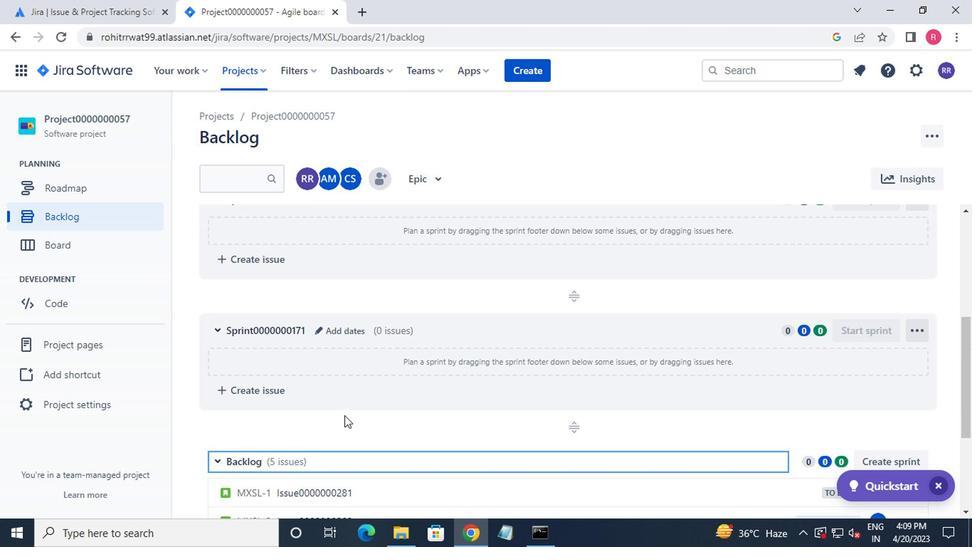 
Action: Mouse moved to (397, 411)
Screenshot: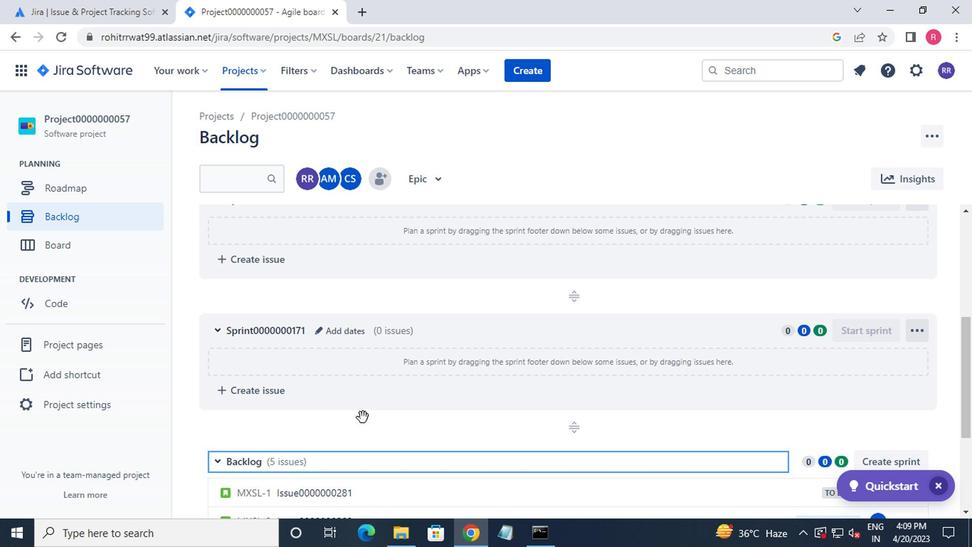 
Action: Mouse scrolled (397, 411) with delta (0, 0)
Screenshot: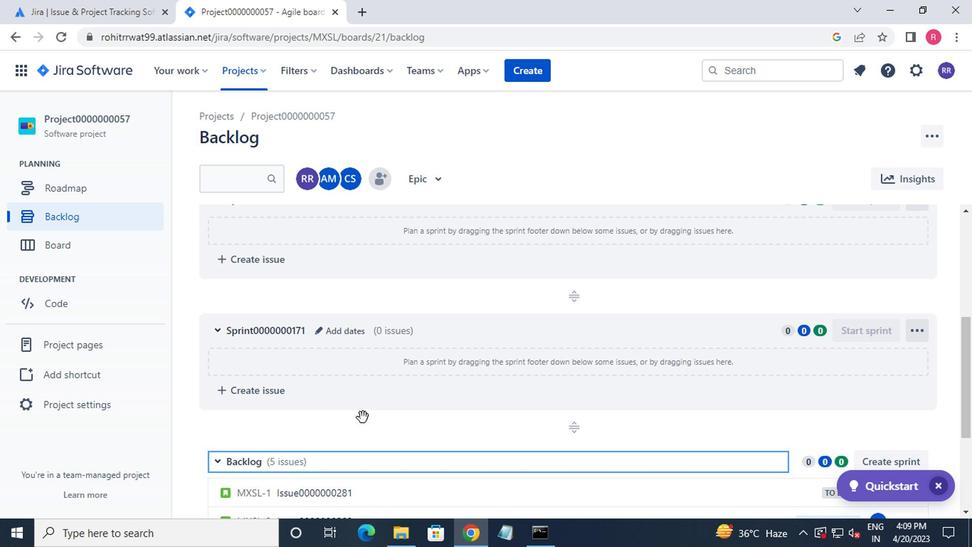 
Action: Mouse moved to (566, 322)
Screenshot: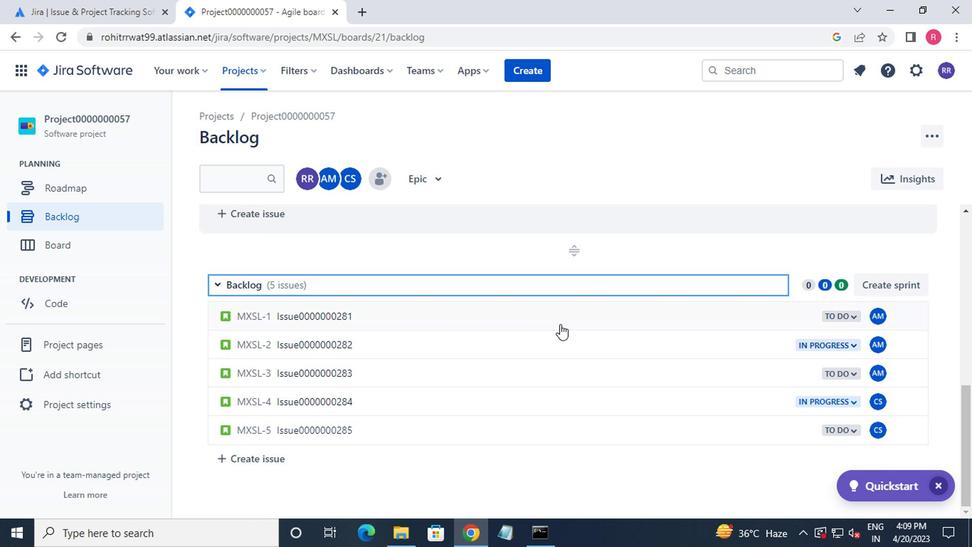 
Action: Mouse pressed left at (566, 322)
Screenshot: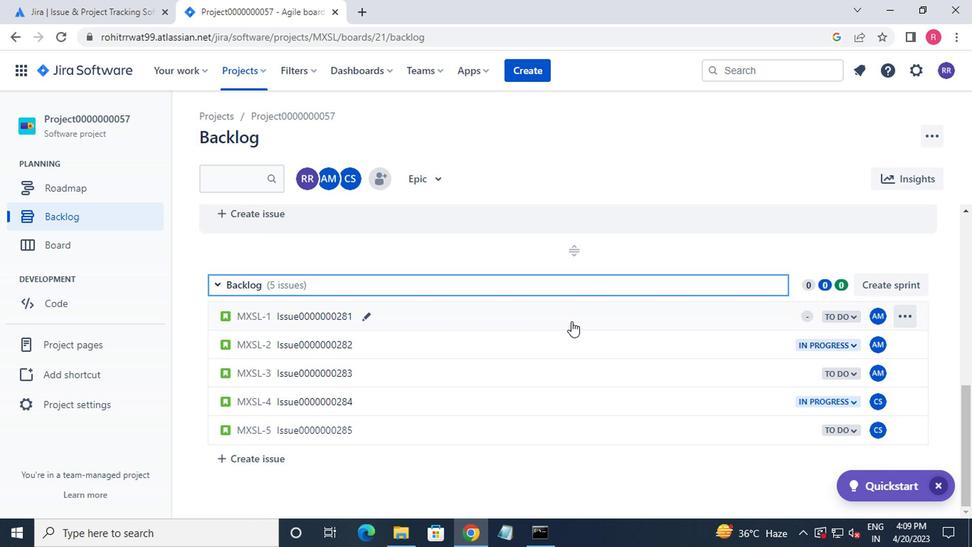 
Action: Mouse moved to (706, 288)
Screenshot: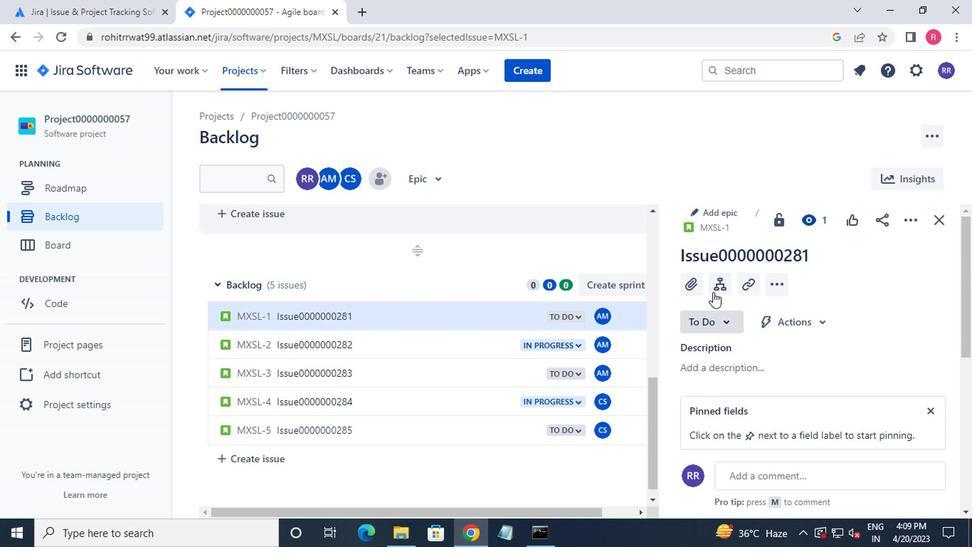
Action: Mouse pressed left at (706, 288)
Screenshot: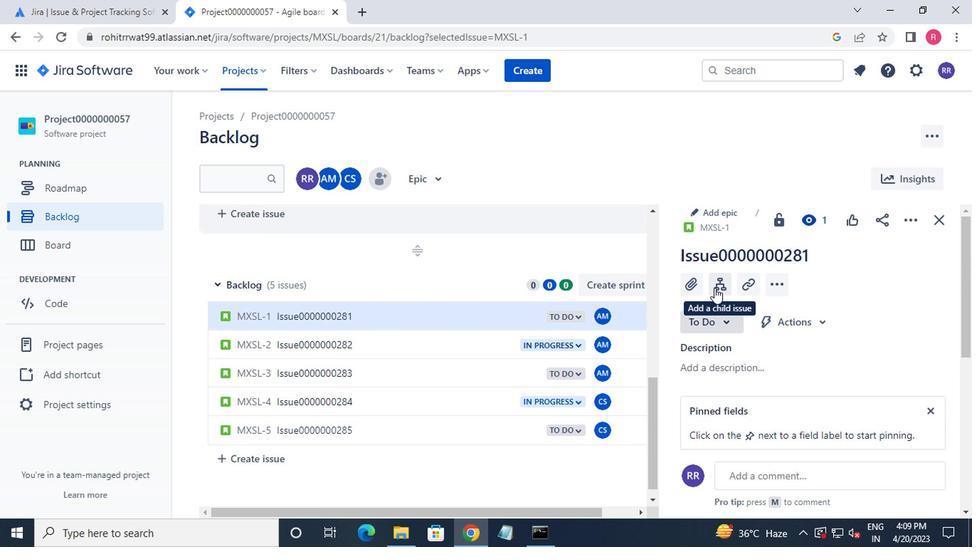 
Action: Mouse moved to (696, 330)
Screenshot: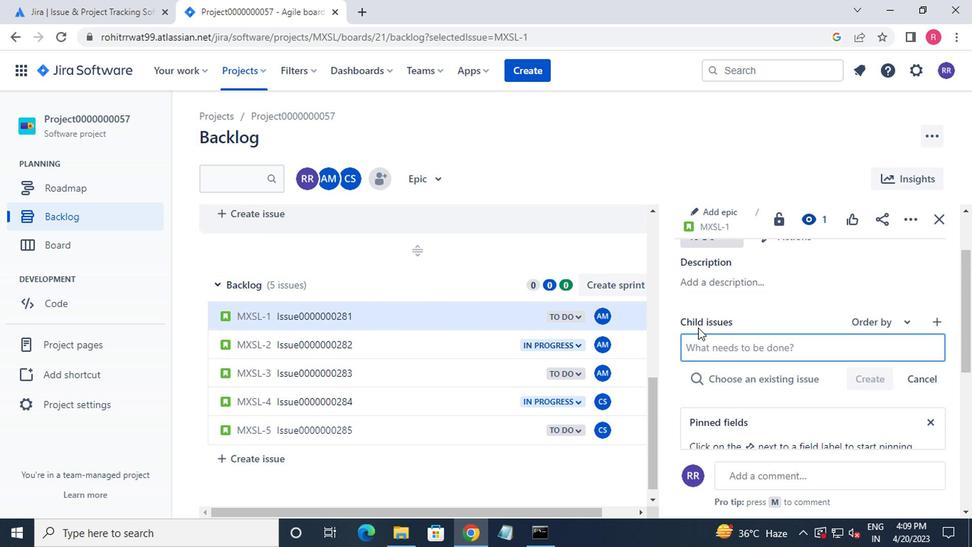
Action: Key pressed <Key.shift>CHILD<Key.shift_r>ISSUE0000000561<Key.enter><Key.shift>CHL<Key.backspace>ILD<Key.shift_r>ISSUE0000000562<Key.enter><Key.enter>
Screenshot: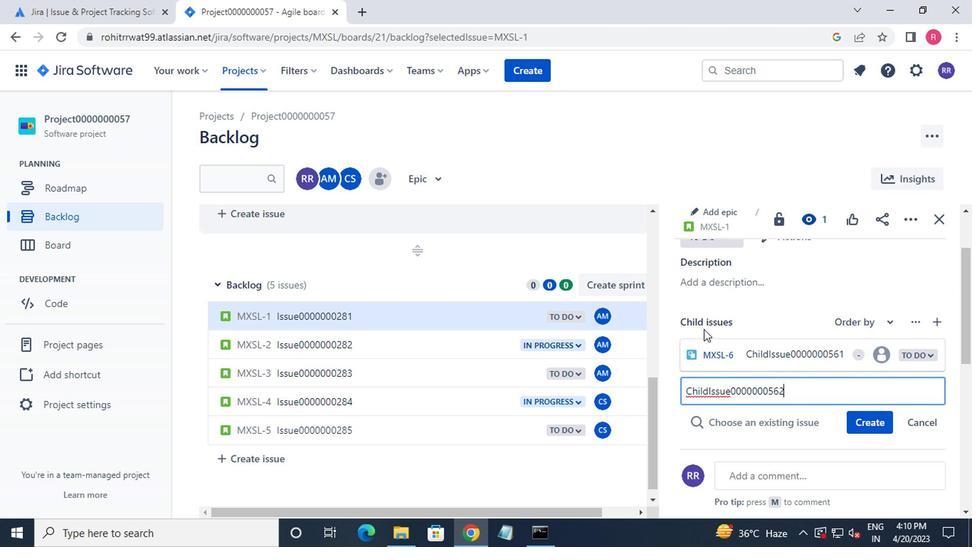
